 Task: Explore Airbnb accommodation in Tres Isletas, Argentina from 22nd December, 2023 to 30th December, 2023 for 2 adults.1  bedroom having 1 bed and 1 bathroom. Property type can be hotel. Amenities needed are: heating. Booking option can be shelf check-in. Look for 3 properties as per requirement.
Action: Mouse moved to (453, 134)
Screenshot: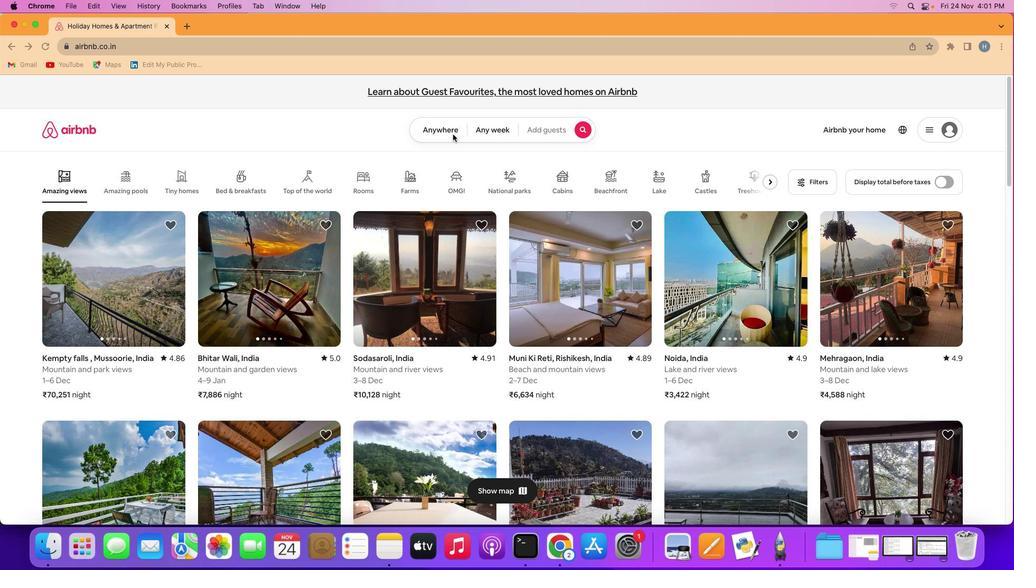 
Action: Mouse pressed left at (453, 134)
Screenshot: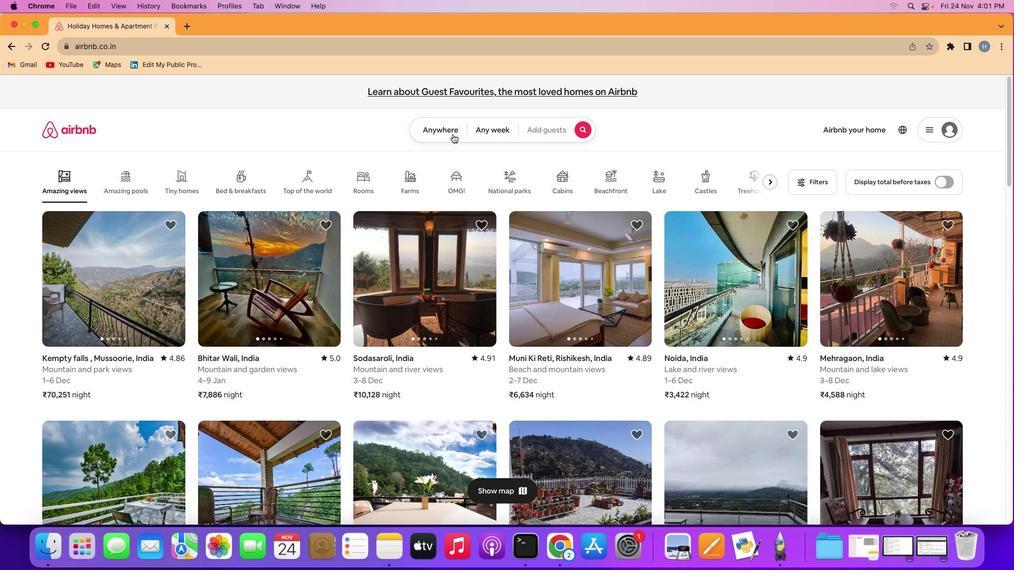 
Action: Mouse moved to (452, 134)
Screenshot: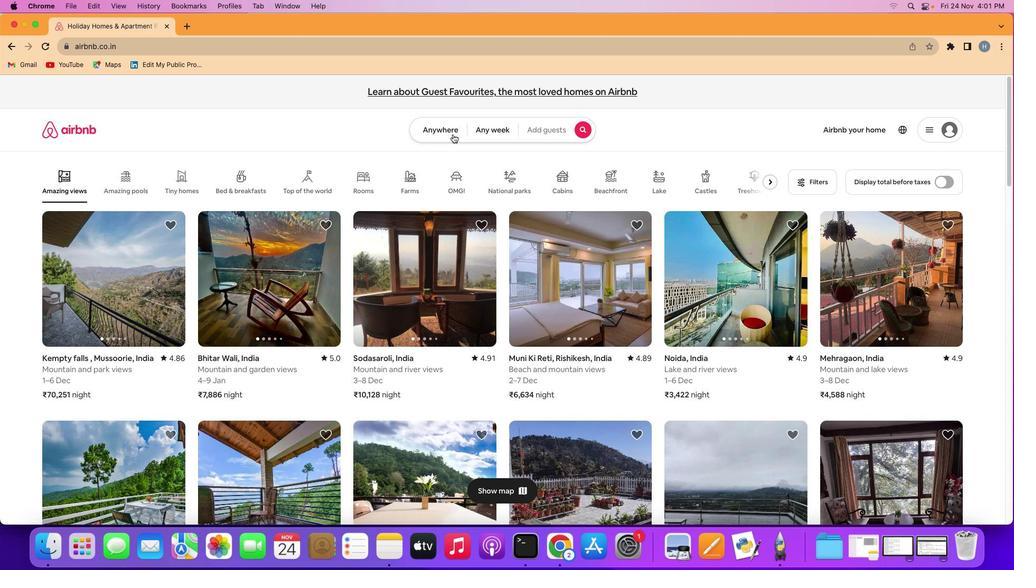 
Action: Mouse pressed left at (452, 134)
Screenshot: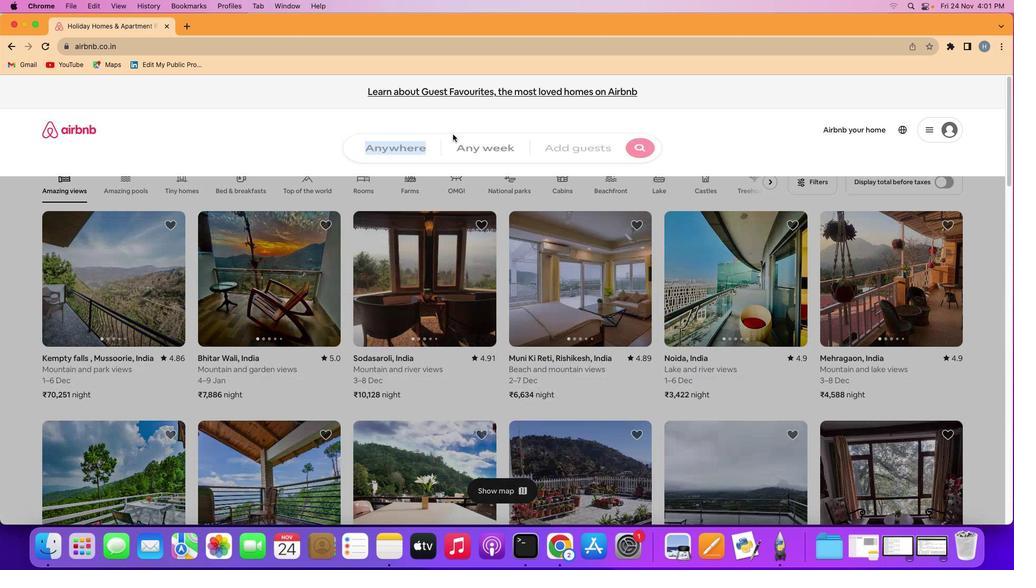 
Action: Mouse moved to (334, 171)
Screenshot: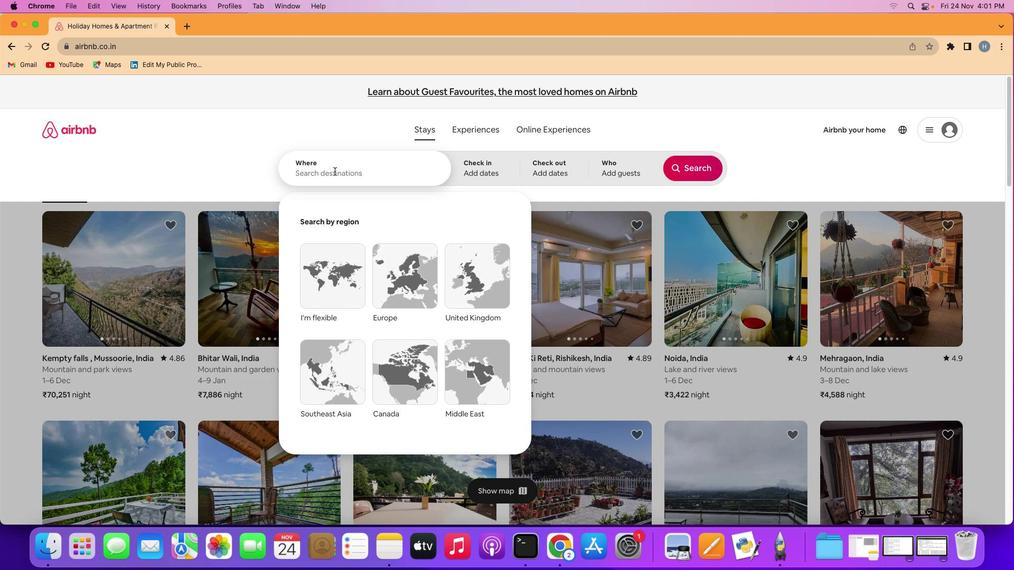 
Action: Mouse pressed left at (334, 171)
Screenshot: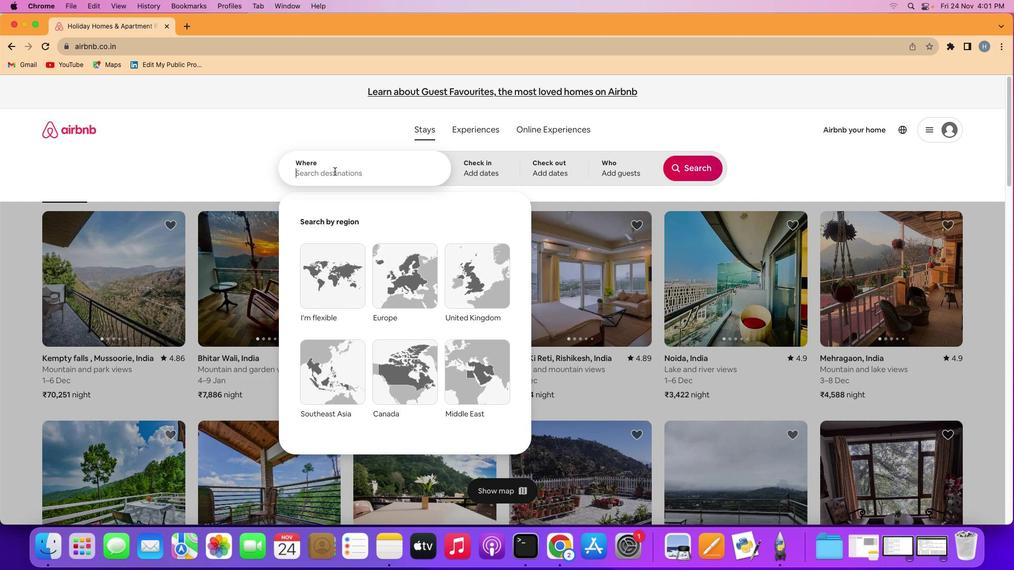 
Action: Mouse moved to (338, 170)
Screenshot: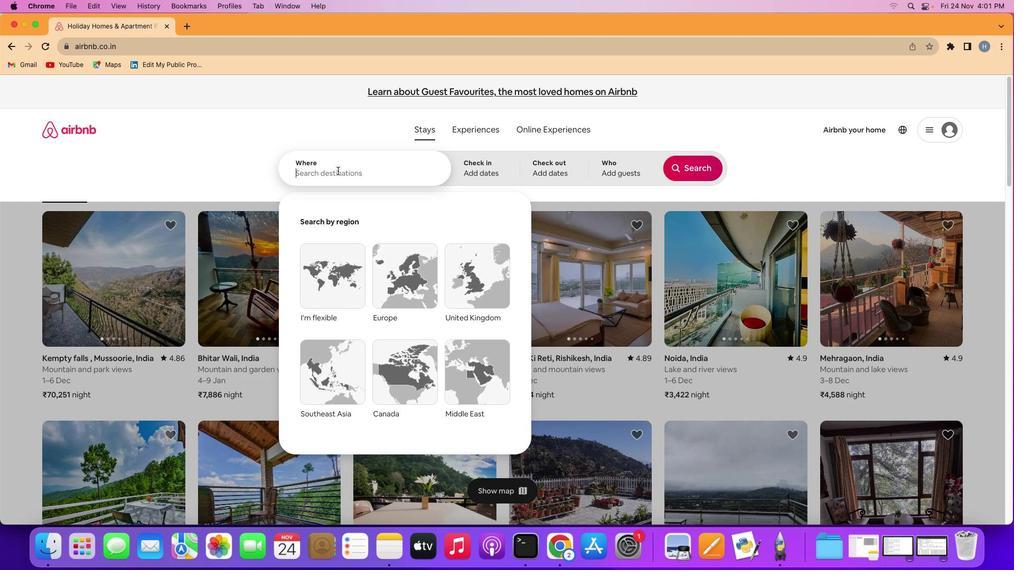 
Action: Key pressed Key.shift'T''r''e''s'Key.spaceKey.shift'I''s''l''e''t''a''s'','Key.spaceKey.shift'a''r''g''e''n''t''i''n''a'
Screenshot: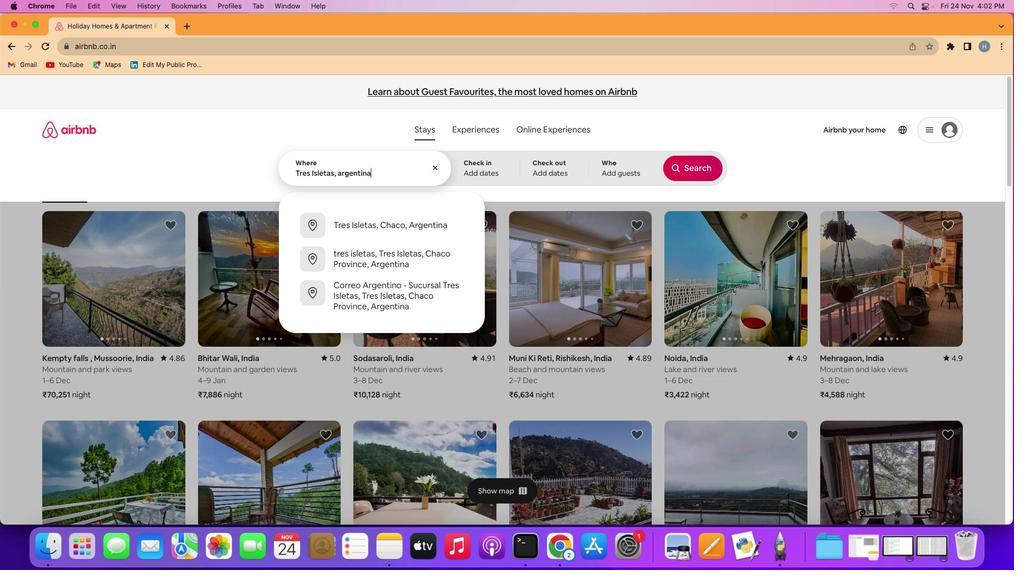 
Action: Mouse moved to (471, 178)
Screenshot: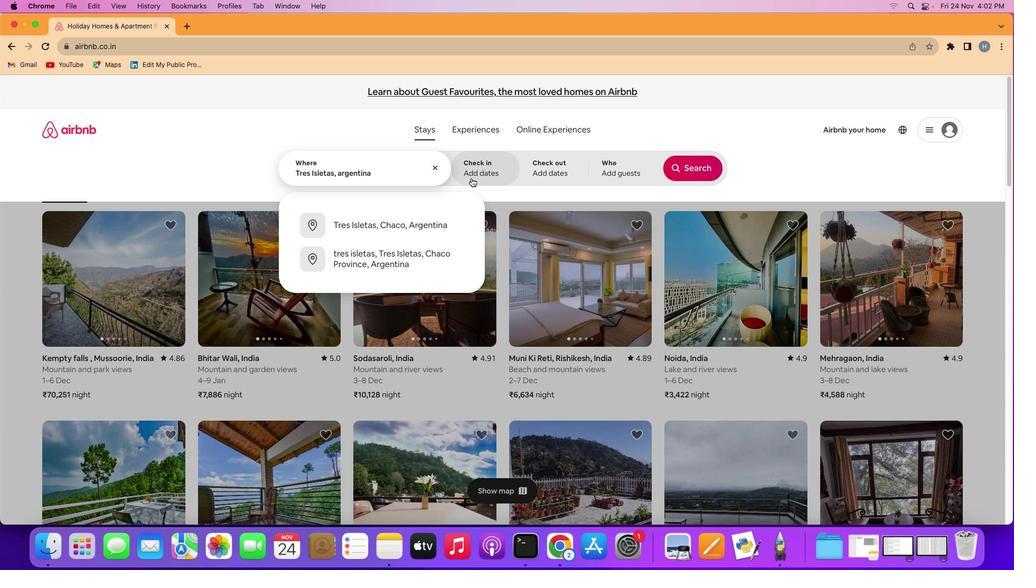 
Action: Mouse pressed left at (471, 178)
Screenshot: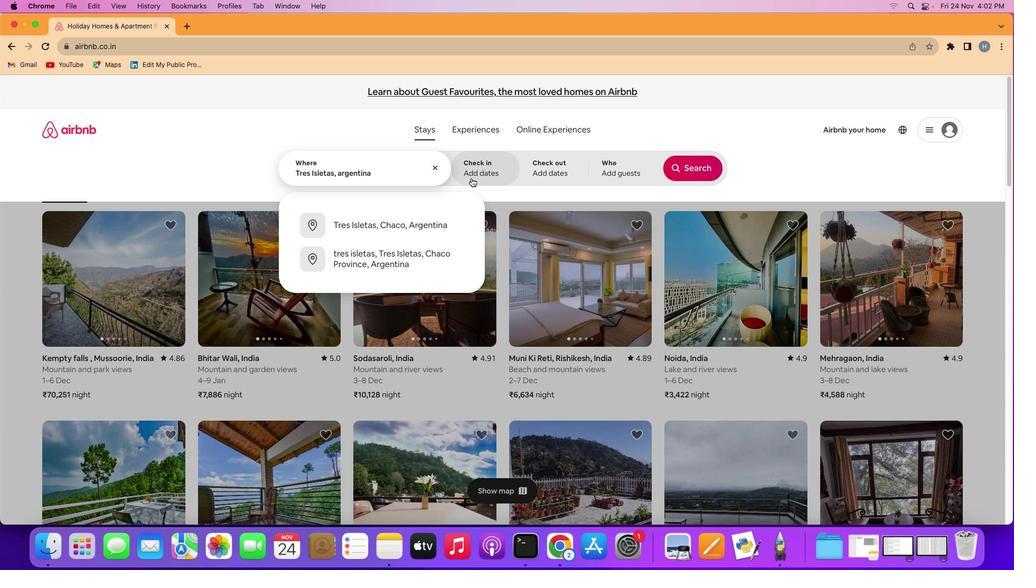 
Action: Mouse moved to (647, 376)
Screenshot: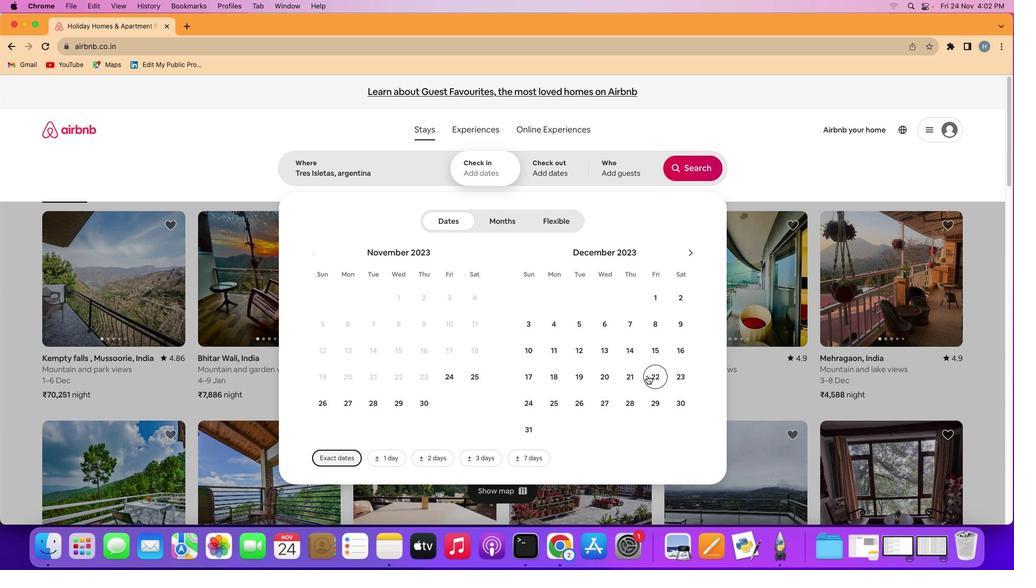 
Action: Mouse pressed left at (647, 376)
Screenshot: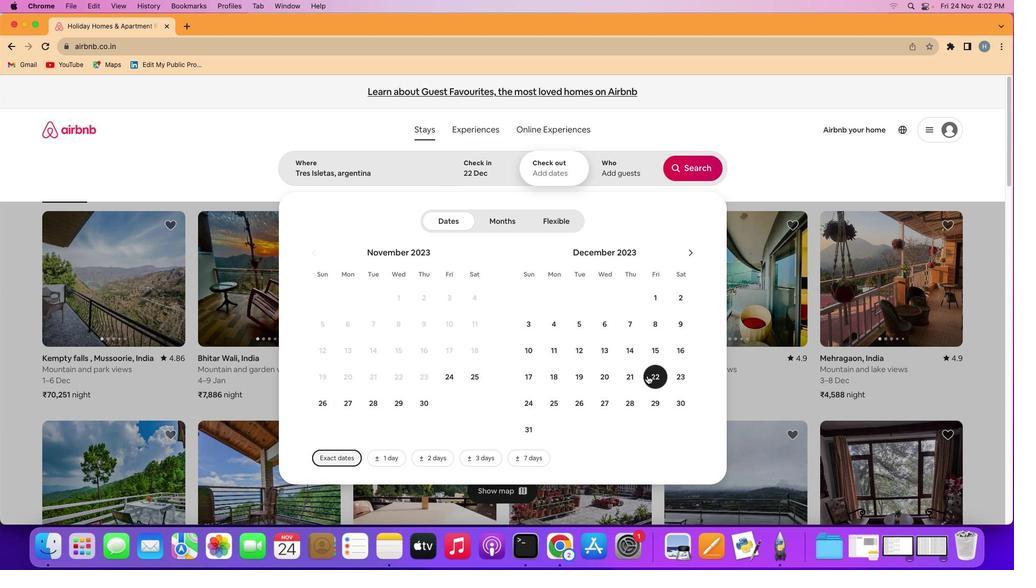 
Action: Mouse moved to (686, 406)
Screenshot: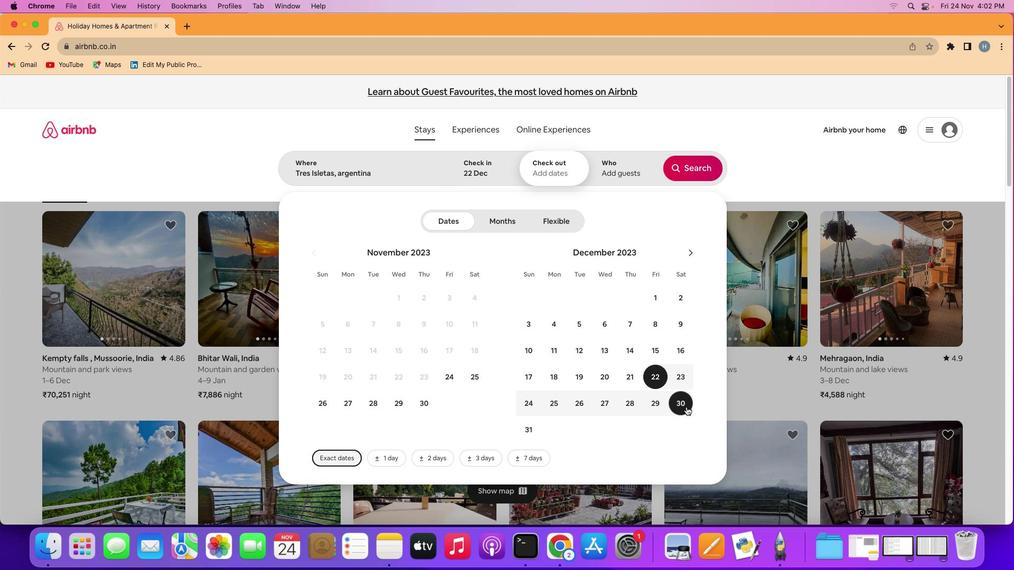 
Action: Mouse pressed left at (686, 406)
Screenshot: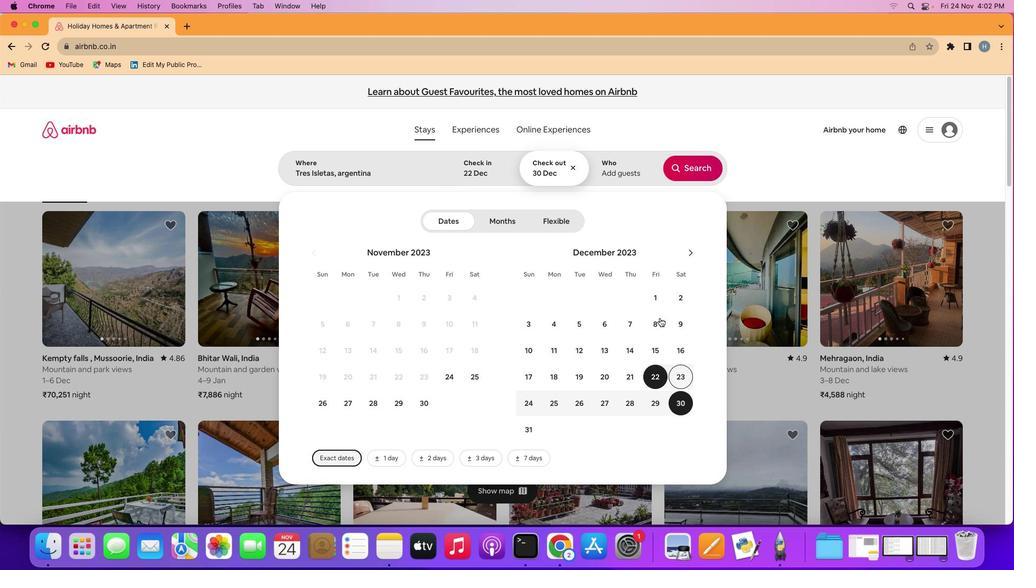 
Action: Mouse moved to (620, 159)
Screenshot: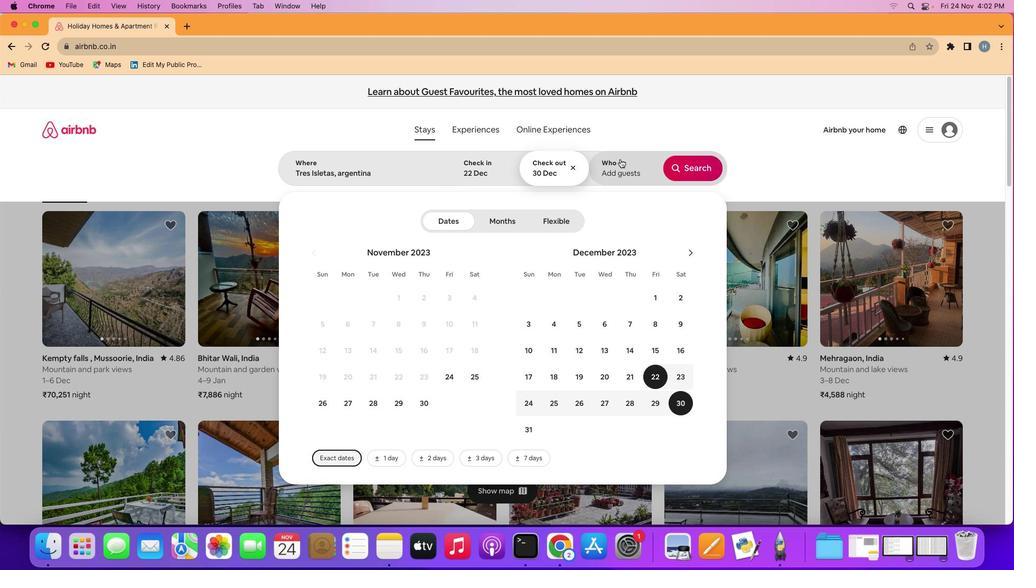 
Action: Mouse pressed left at (620, 159)
Screenshot: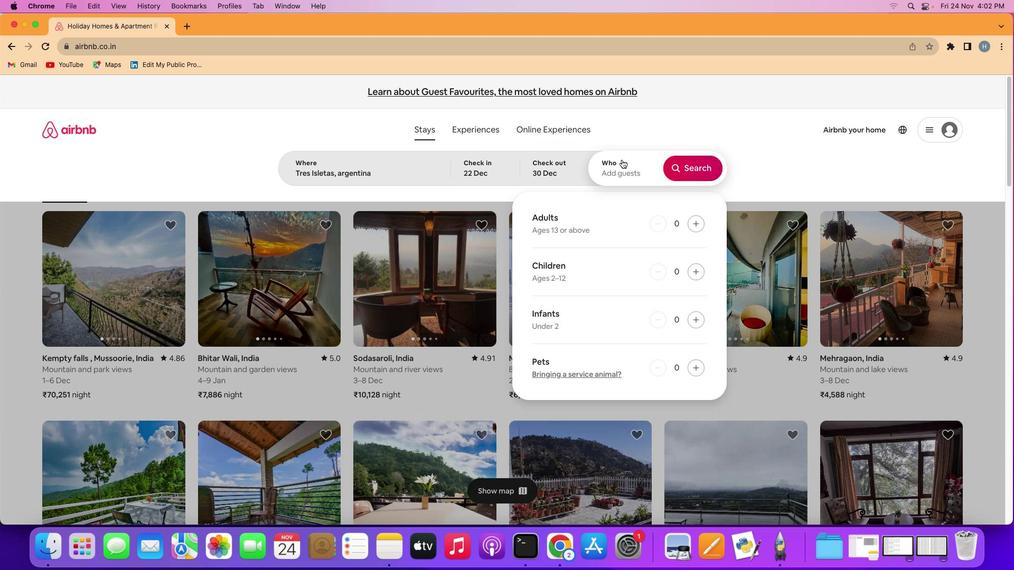 
Action: Mouse moved to (692, 218)
Screenshot: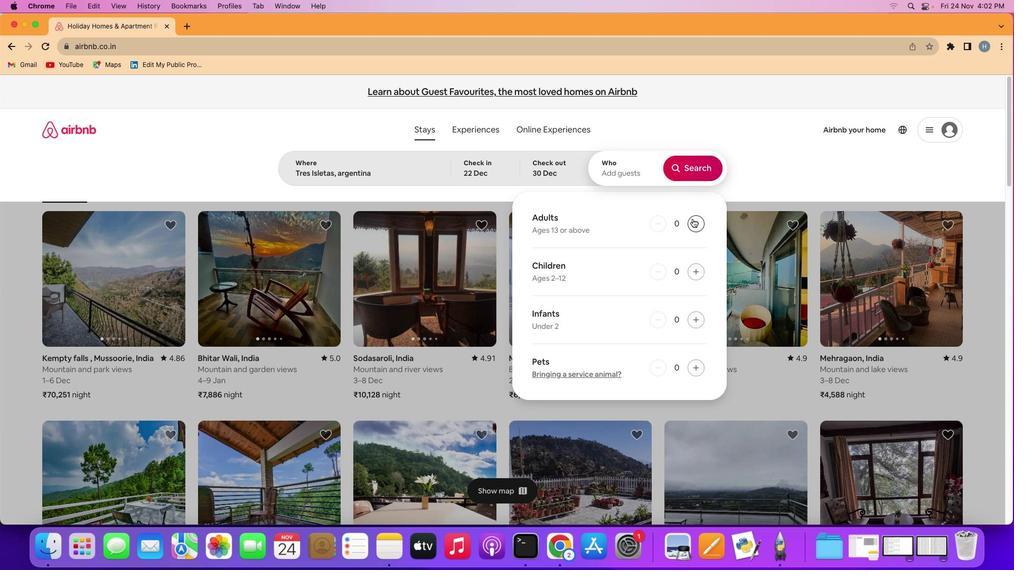 
Action: Mouse pressed left at (692, 218)
Screenshot: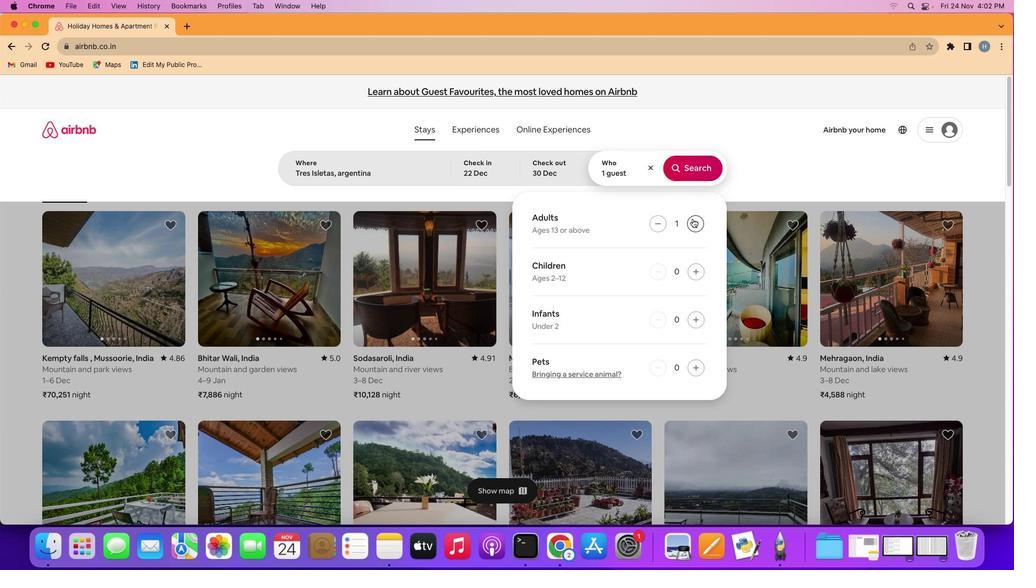 
Action: Mouse pressed left at (692, 218)
Screenshot: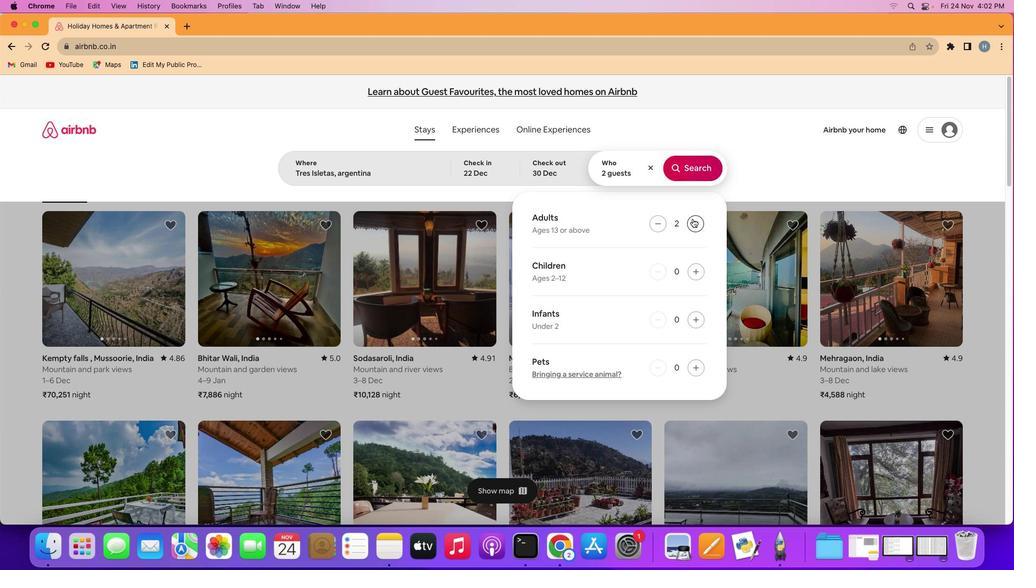 
Action: Mouse moved to (701, 165)
Screenshot: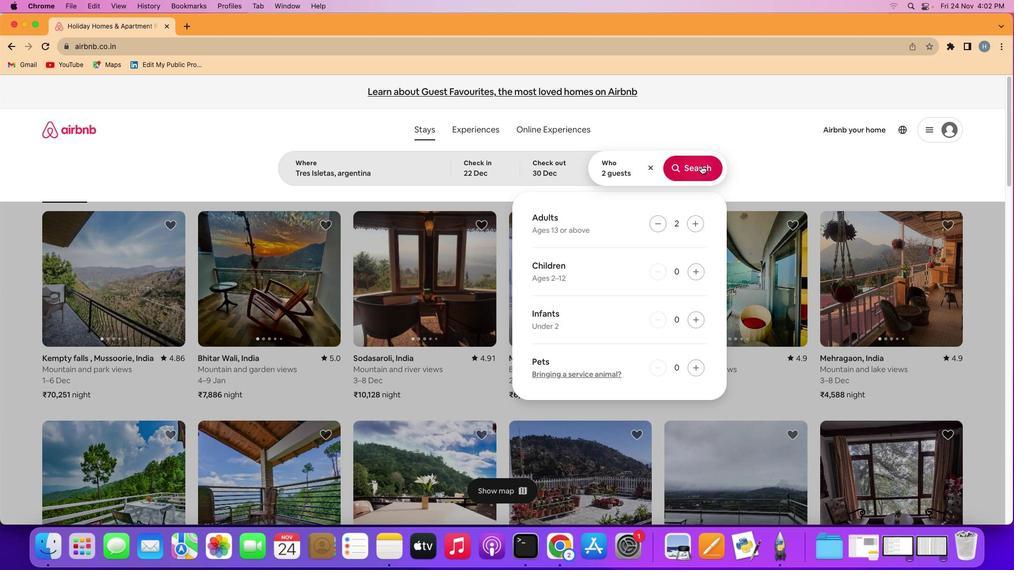 
Action: Mouse pressed left at (701, 165)
Screenshot: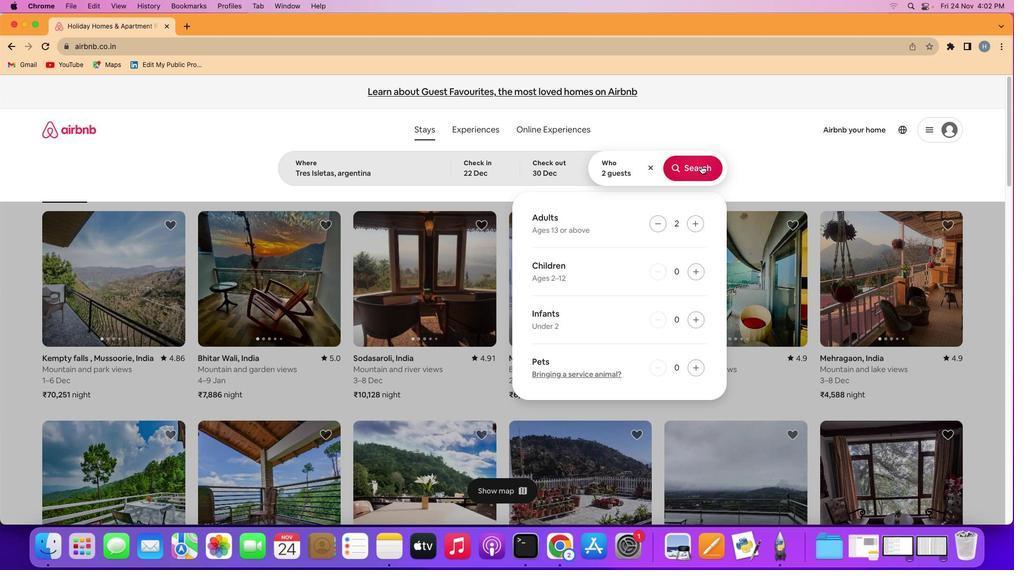 
Action: Mouse moved to (845, 138)
Screenshot: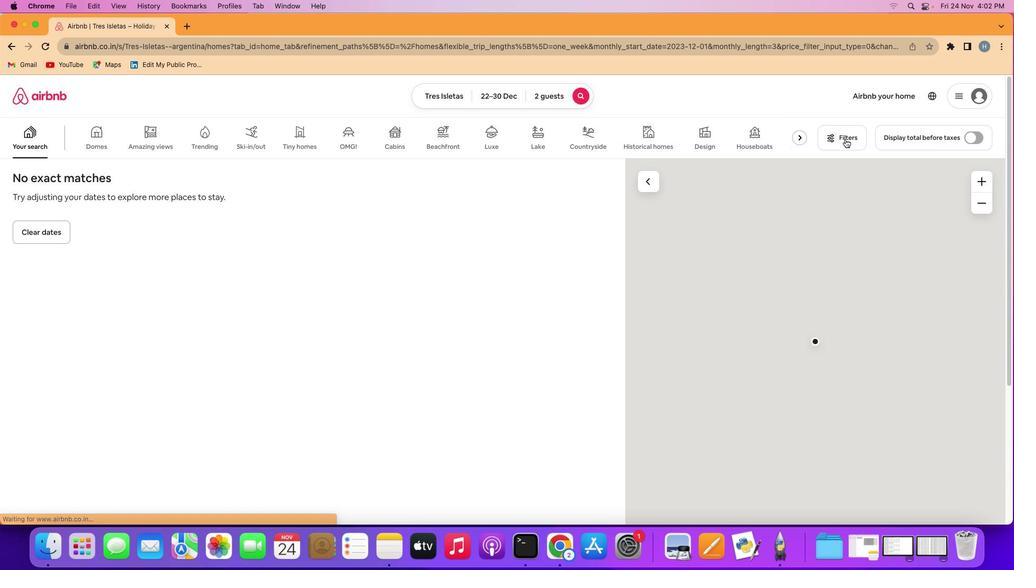 
Action: Mouse pressed left at (845, 138)
Screenshot: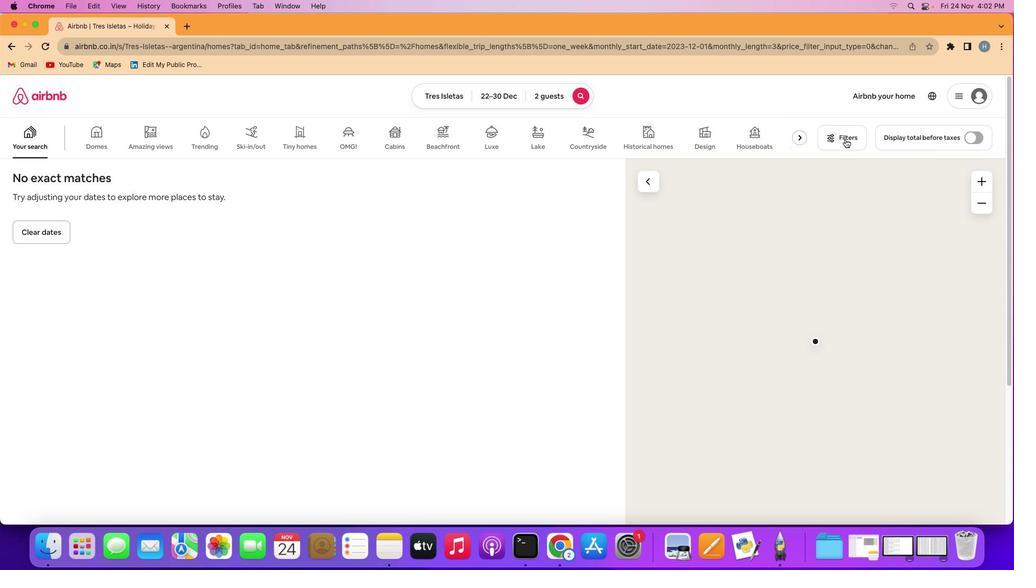 
Action: Mouse moved to (643, 267)
Screenshot: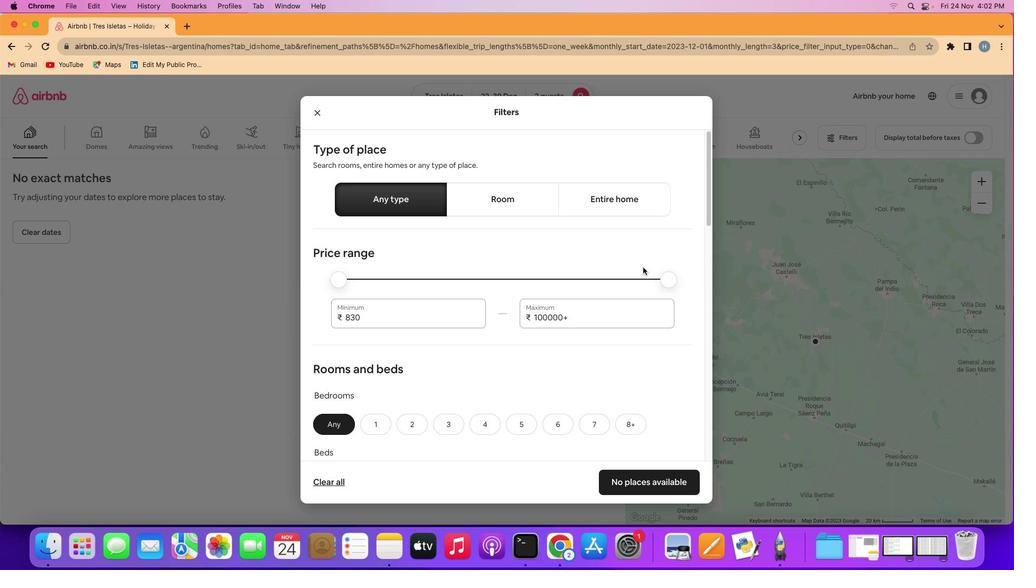 
Action: Mouse scrolled (643, 267) with delta (0, 0)
Screenshot: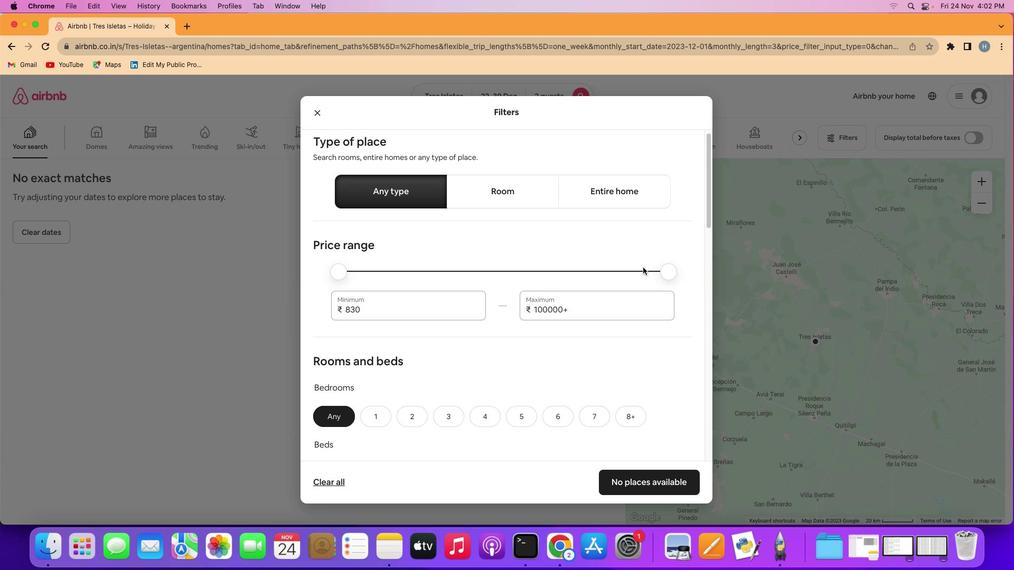 
Action: Mouse scrolled (643, 267) with delta (0, 0)
Screenshot: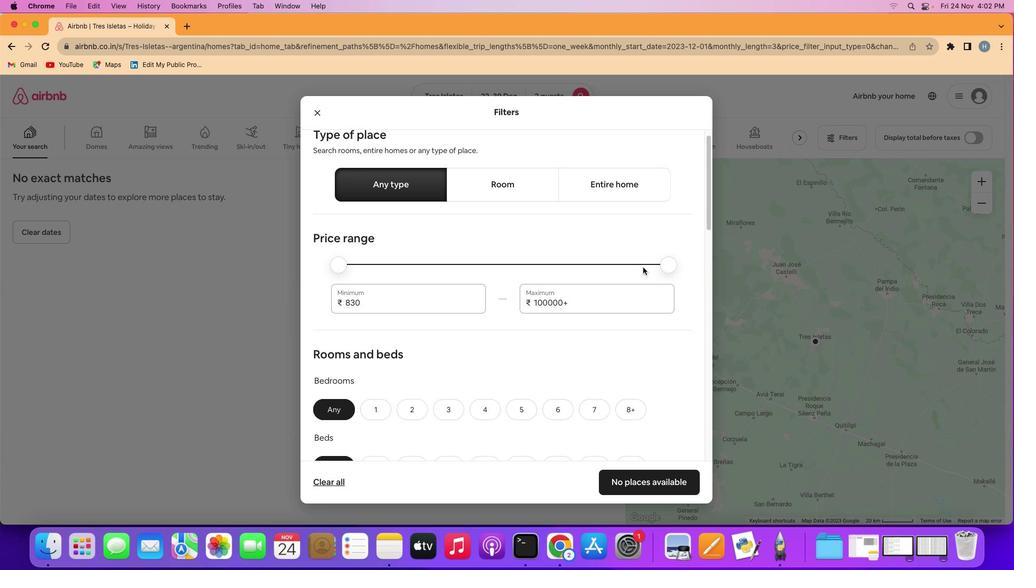 
Action: Mouse scrolled (643, 267) with delta (0, 0)
Screenshot: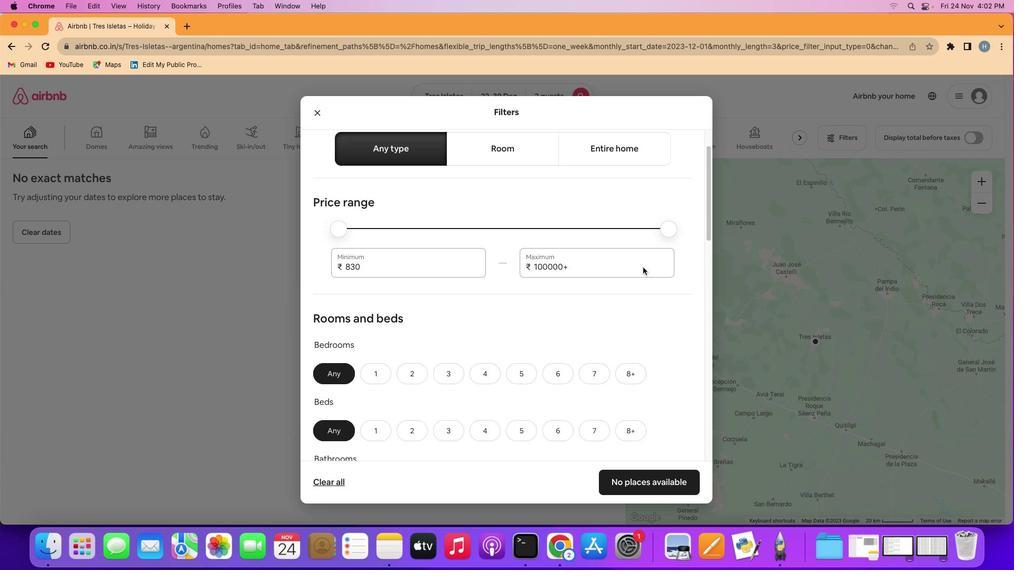 
Action: Mouse scrolled (643, 267) with delta (0, 0)
Screenshot: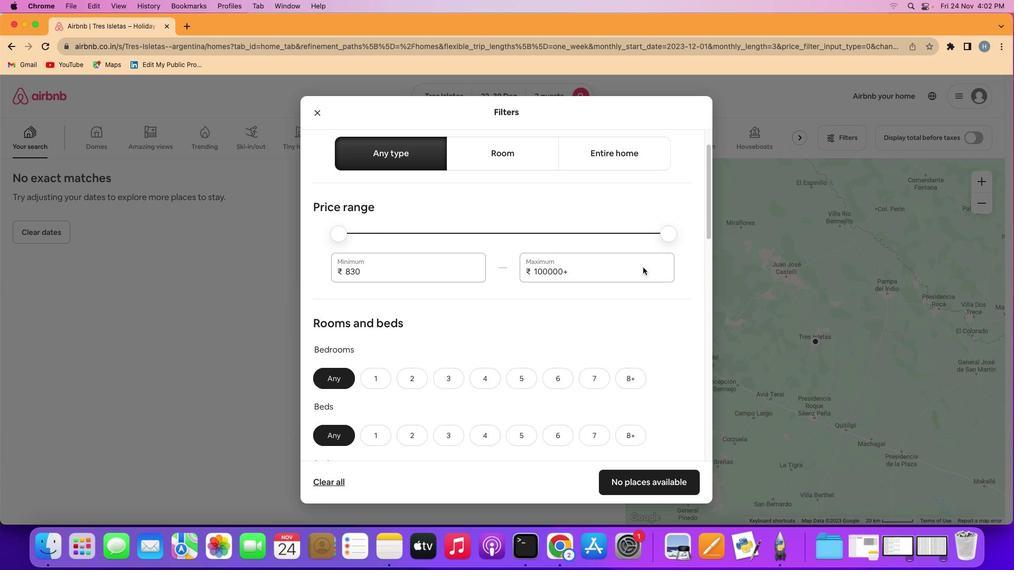 
Action: Mouse scrolled (643, 267) with delta (0, 1)
Screenshot: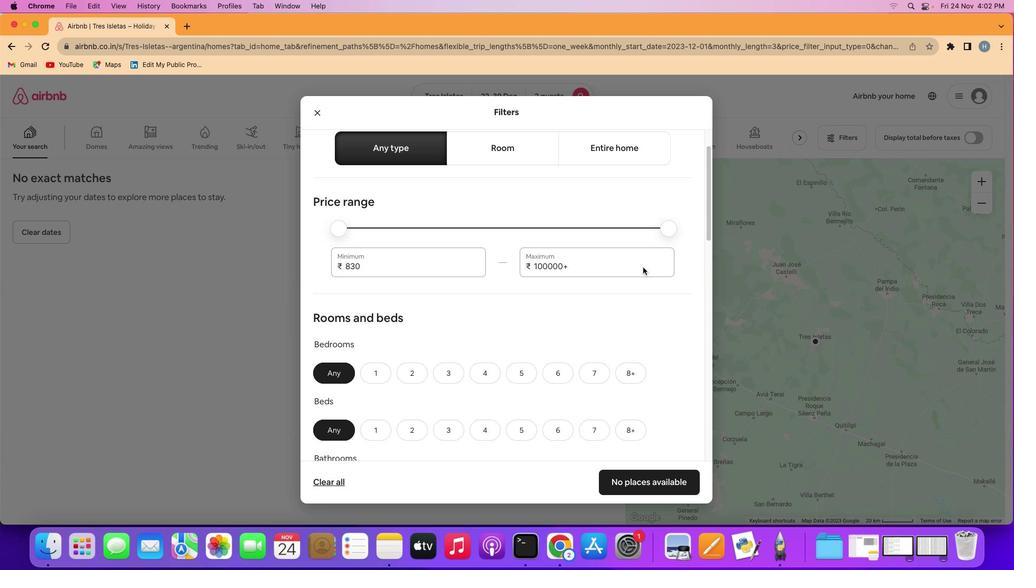 
Action: Mouse scrolled (643, 267) with delta (0, -1)
Screenshot: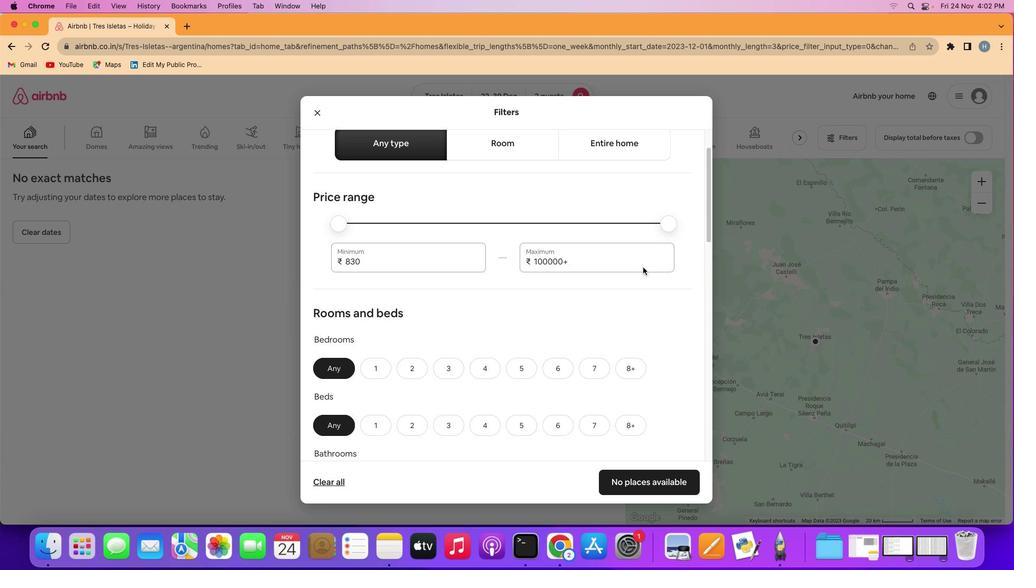 
Action: Mouse scrolled (643, 267) with delta (0, 0)
Screenshot: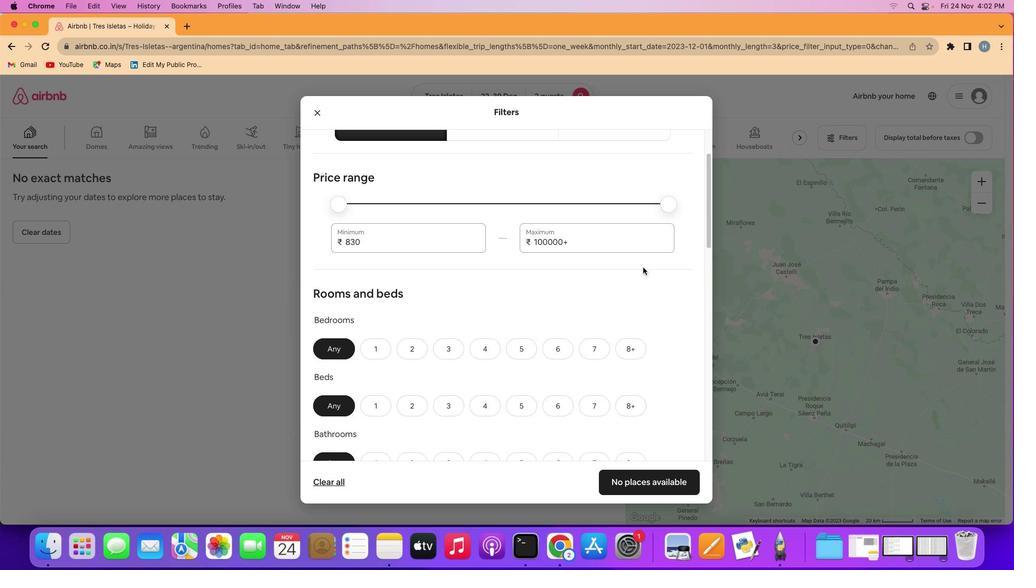 
Action: Mouse scrolled (643, 267) with delta (0, 0)
Screenshot: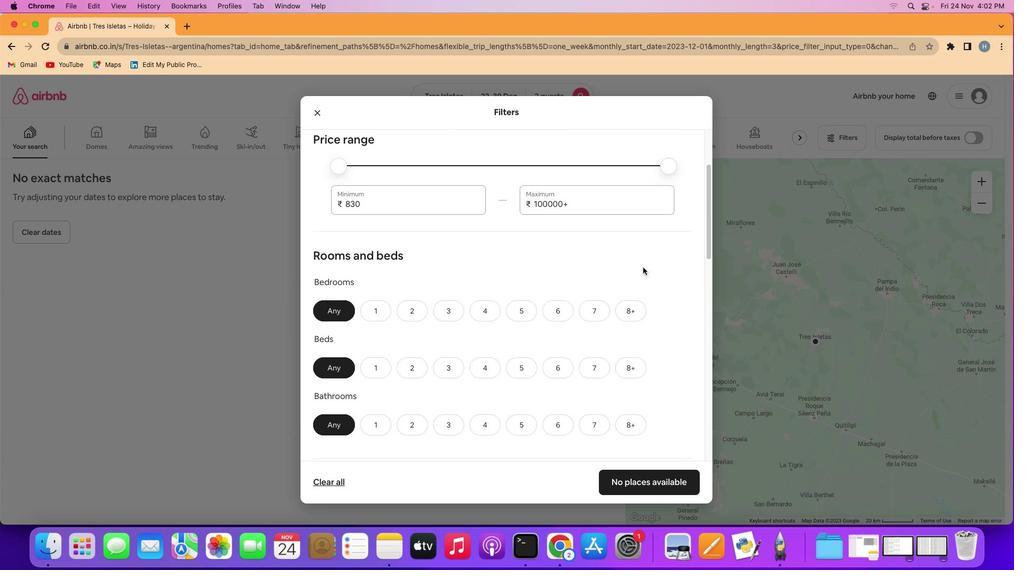 
Action: Mouse scrolled (643, 267) with delta (0, -1)
Screenshot: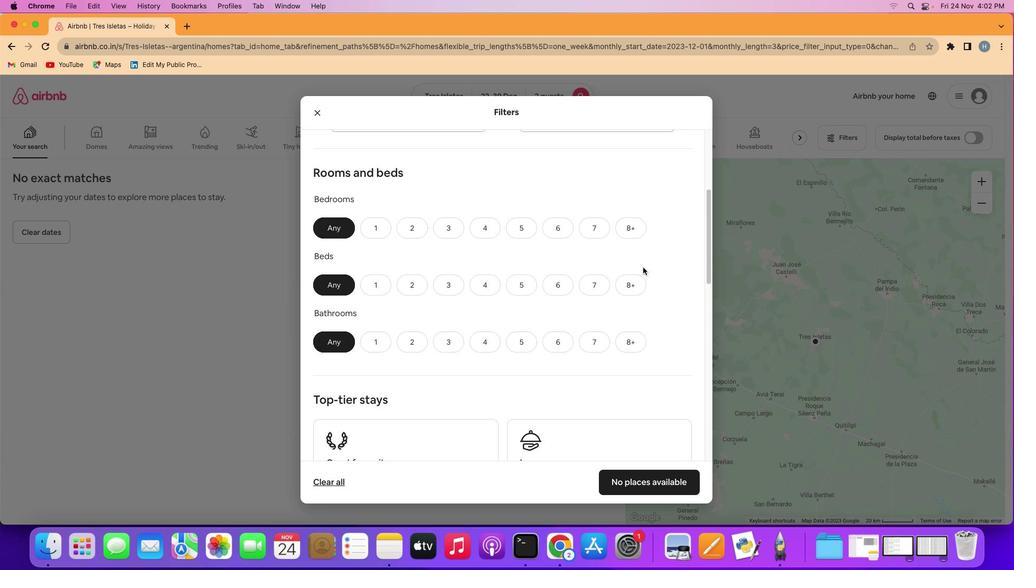 
Action: Mouse scrolled (643, 267) with delta (0, -1)
Screenshot: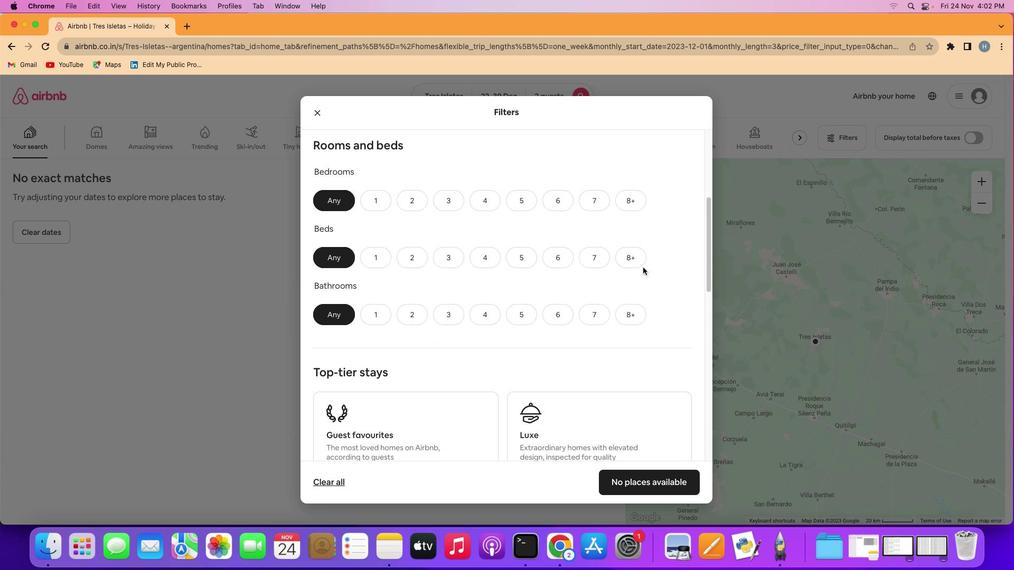 
Action: Mouse moved to (385, 199)
Screenshot: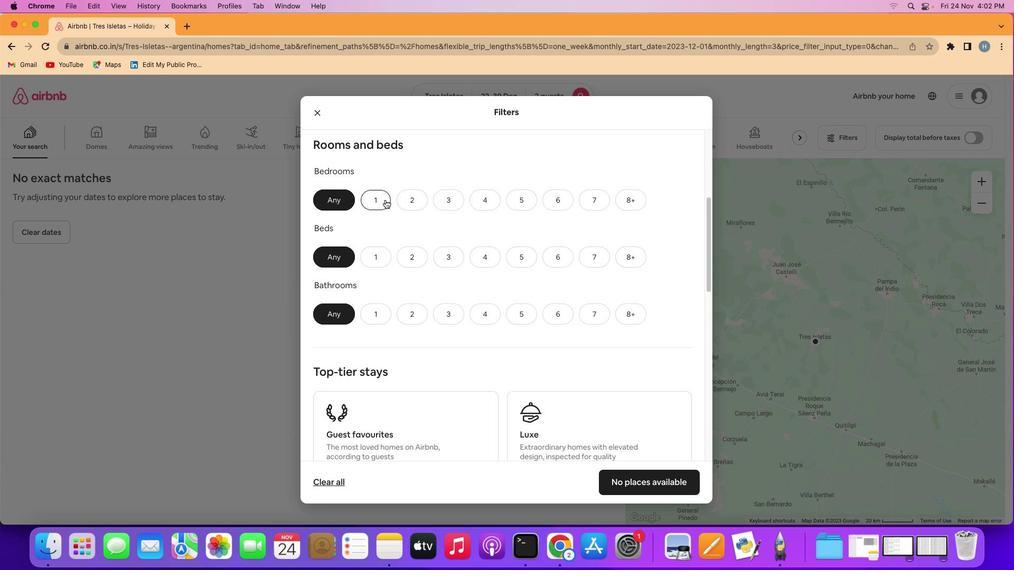 
Action: Mouse pressed left at (385, 199)
Screenshot: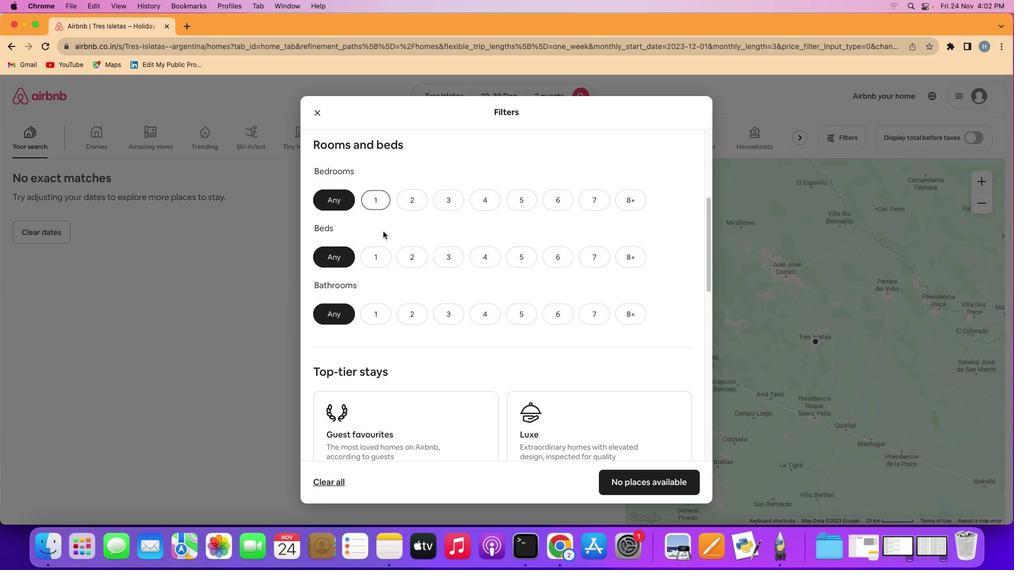 
Action: Mouse moved to (376, 259)
Screenshot: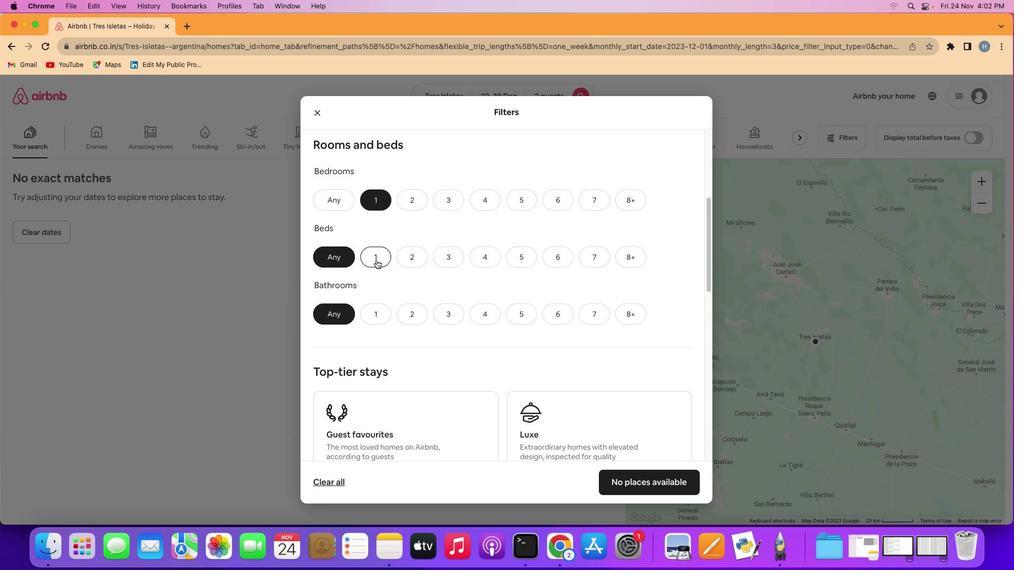 
Action: Mouse pressed left at (376, 259)
Screenshot: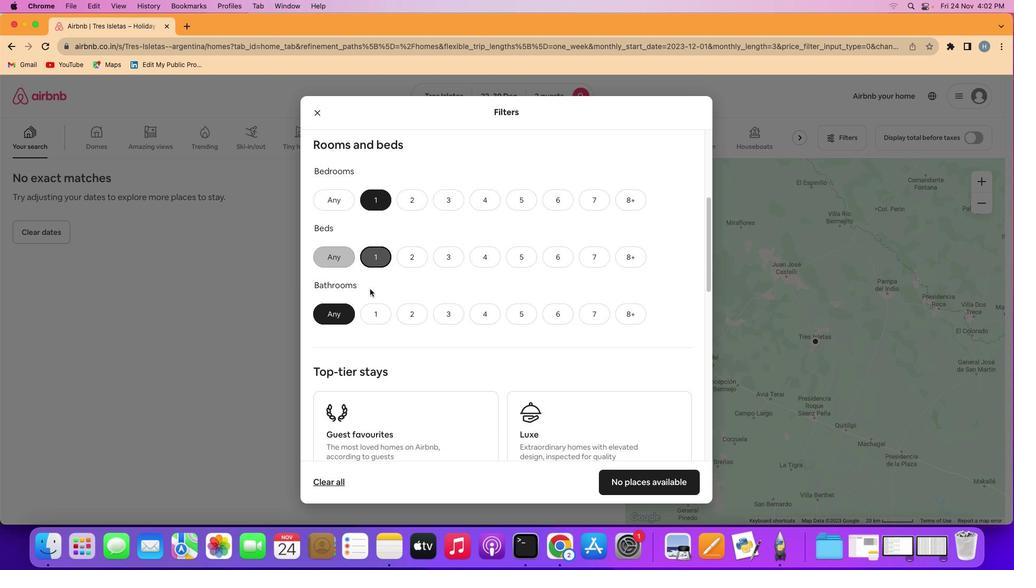 
Action: Mouse moved to (368, 309)
Screenshot: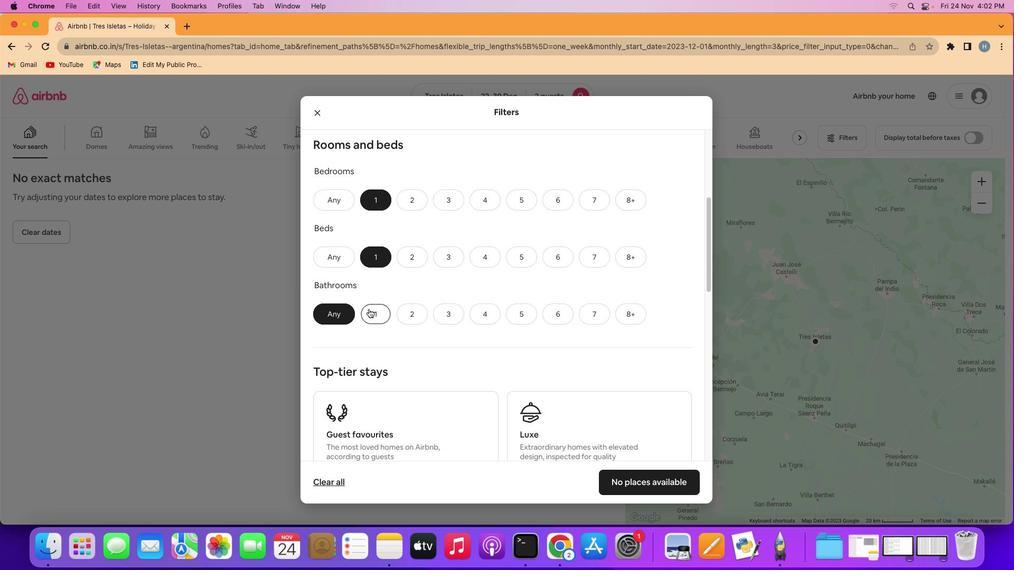 
Action: Mouse pressed left at (368, 309)
Screenshot: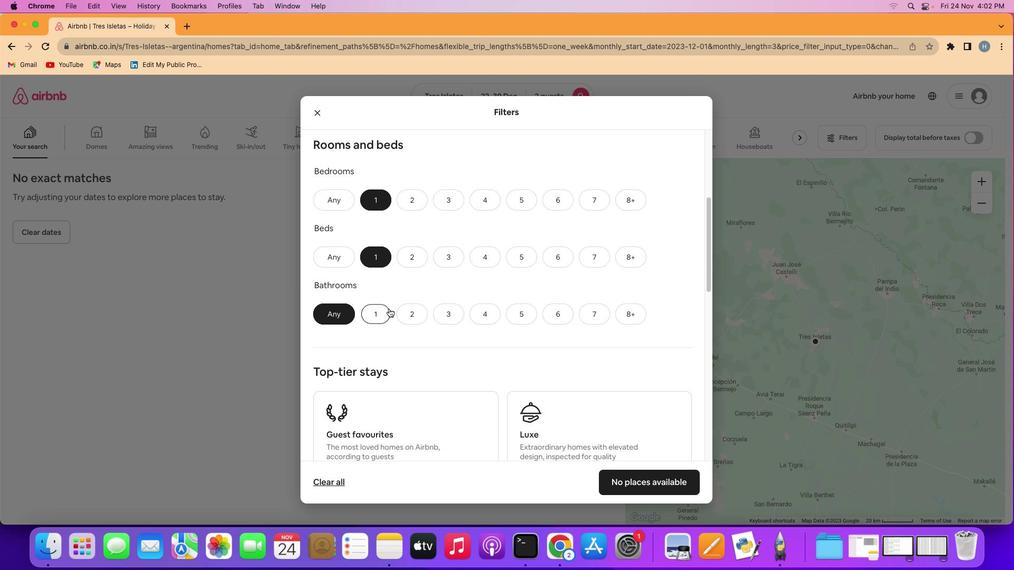 
Action: Mouse moved to (507, 311)
Screenshot: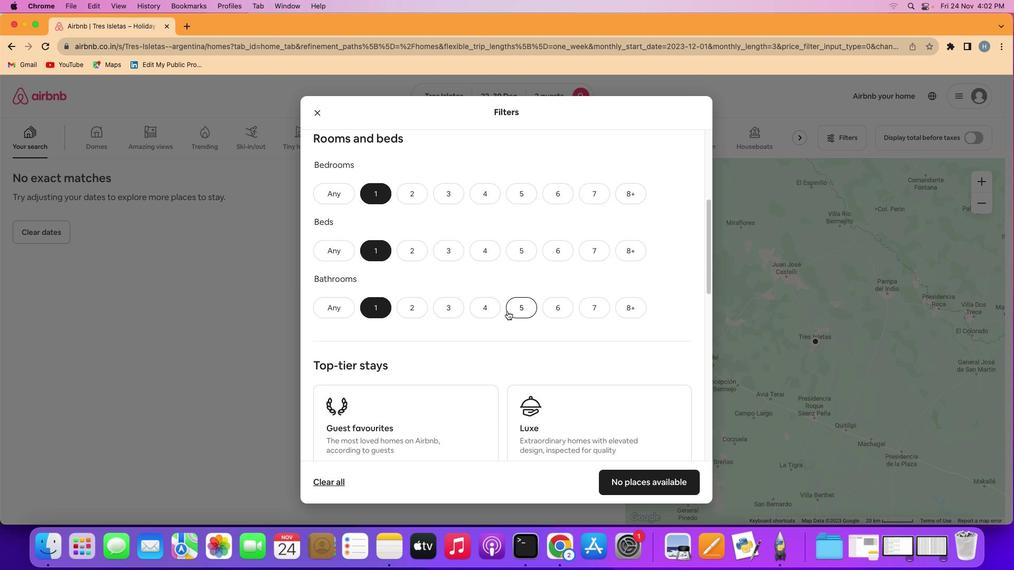 
Action: Mouse scrolled (507, 311) with delta (0, 0)
Screenshot: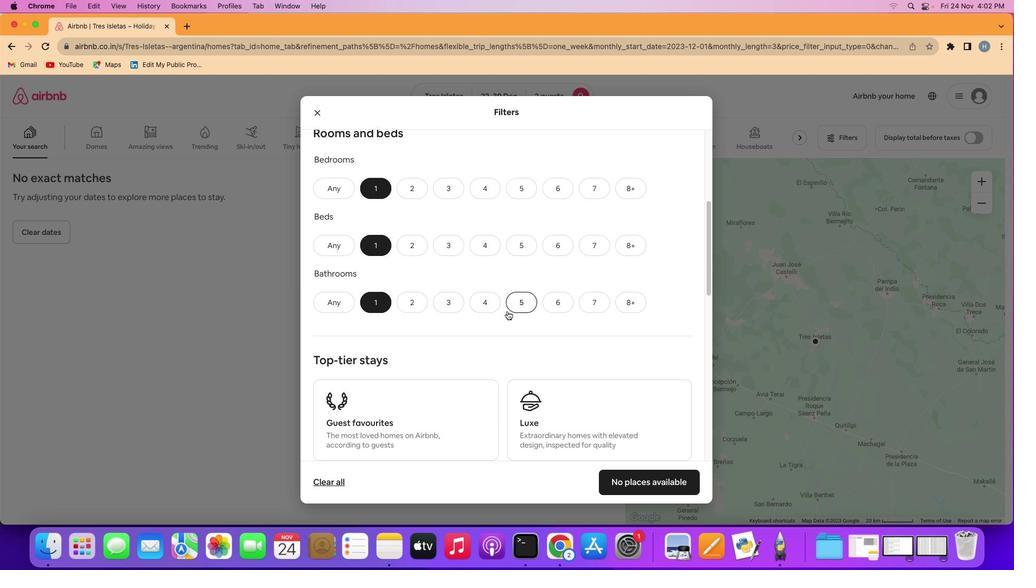 
Action: Mouse scrolled (507, 311) with delta (0, 0)
Screenshot: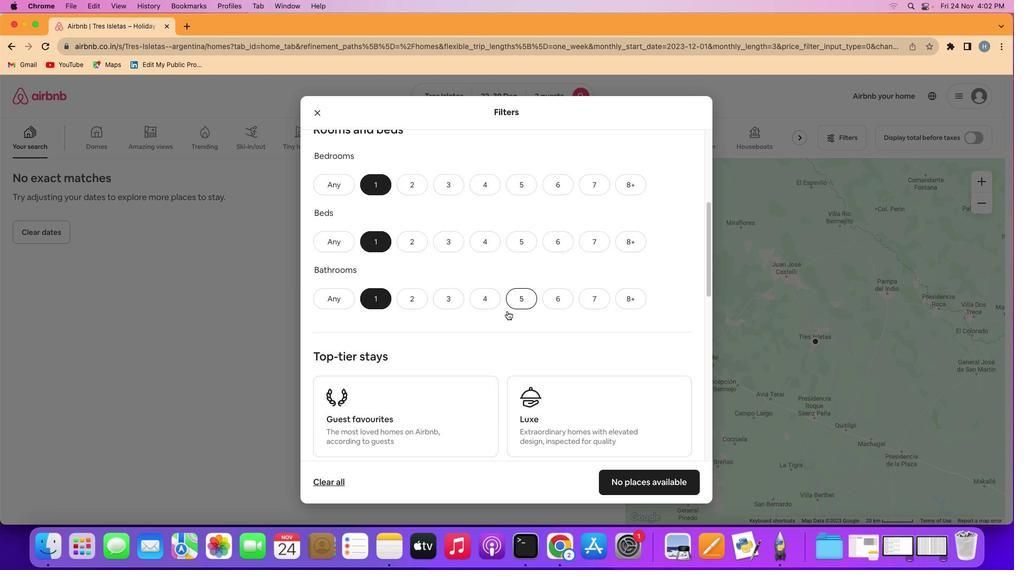 
Action: Mouse scrolled (507, 311) with delta (0, 0)
Screenshot: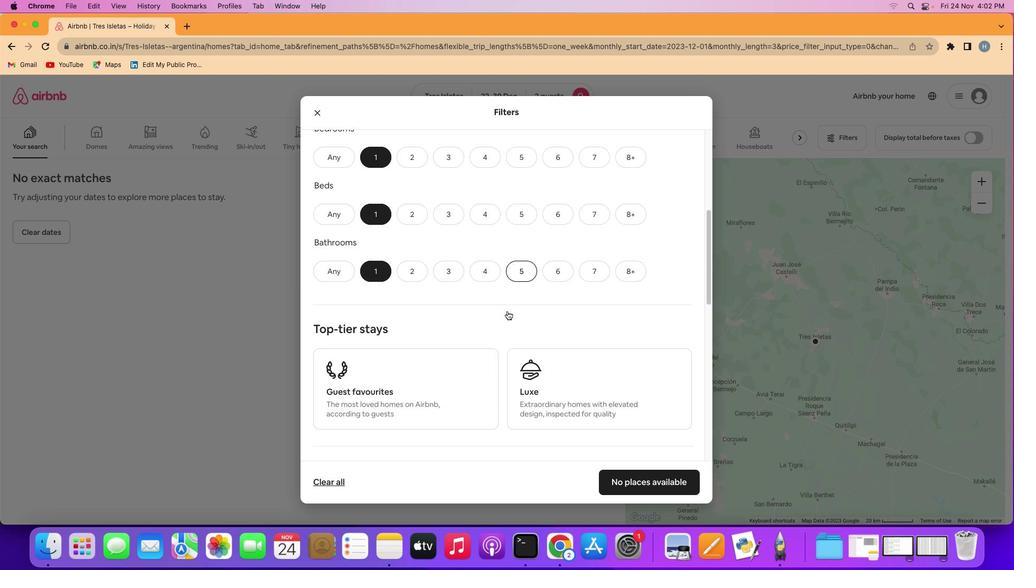 
Action: Mouse moved to (507, 311)
Screenshot: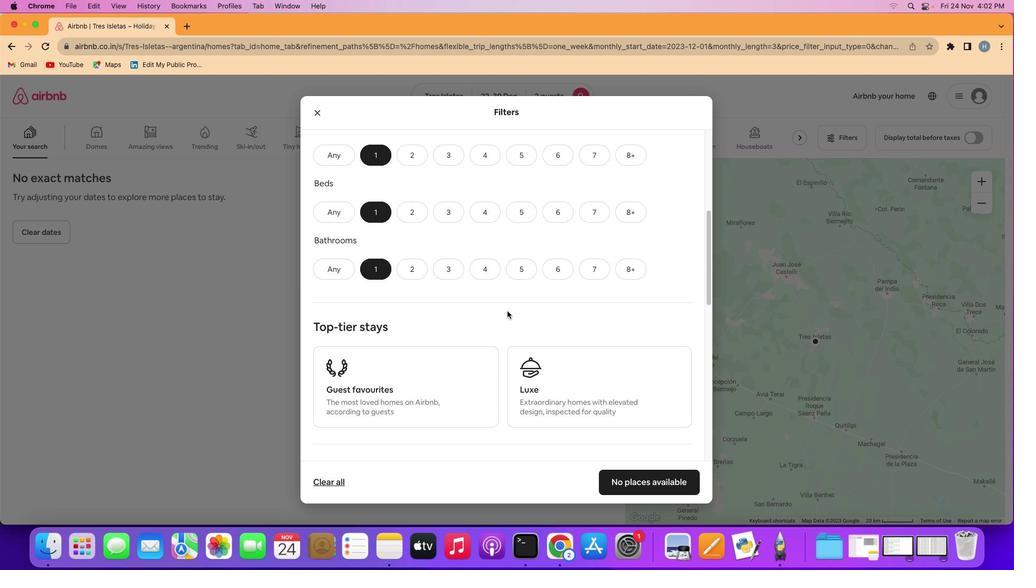 
Action: Mouse scrolled (507, 311) with delta (0, 0)
Screenshot: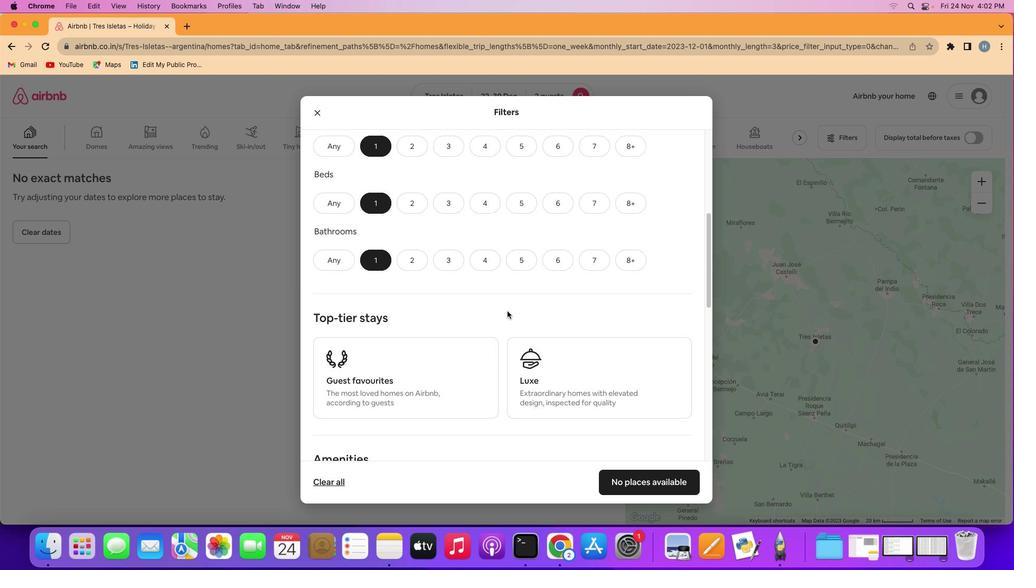 
Action: Mouse scrolled (507, 311) with delta (0, 0)
Screenshot: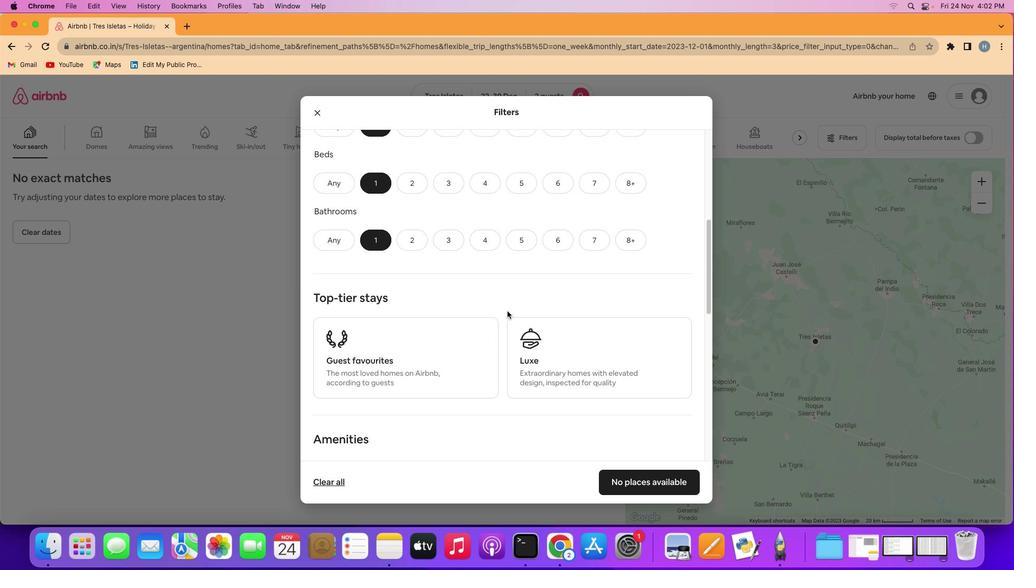 
Action: Mouse scrolled (507, 311) with delta (0, 0)
Screenshot: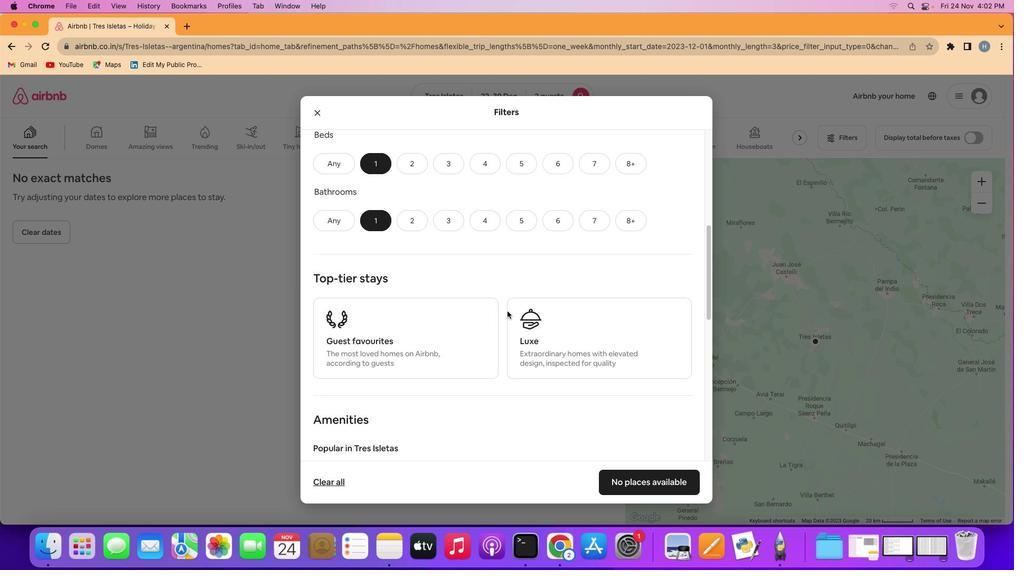 
Action: Mouse moved to (509, 310)
Screenshot: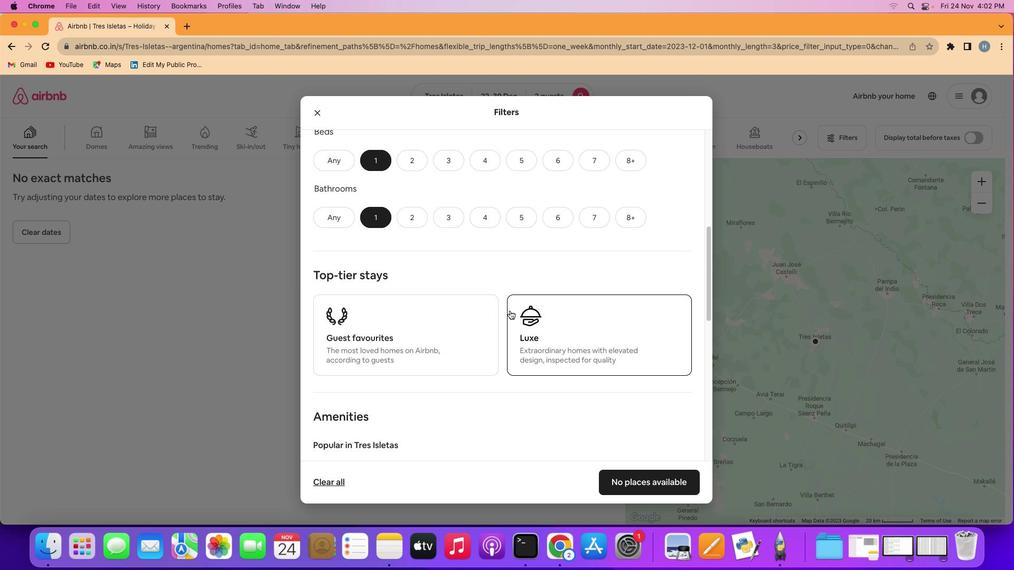 
Action: Mouse scrolled (509, 310) with delta (0, 0)
Screenshot: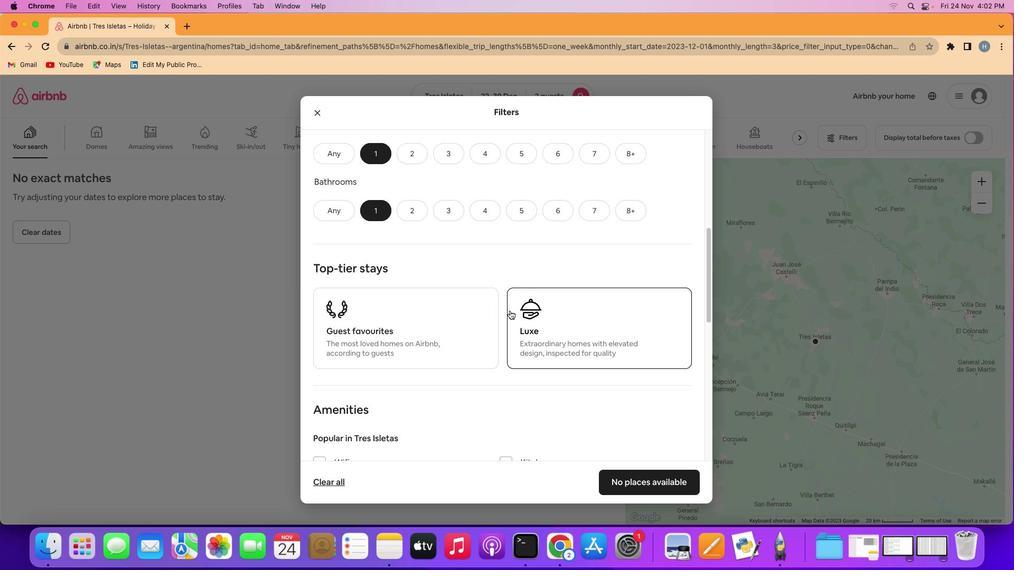 
Action: Mouse scrolled (509, 310) with delta (0, 0)
Screenshot: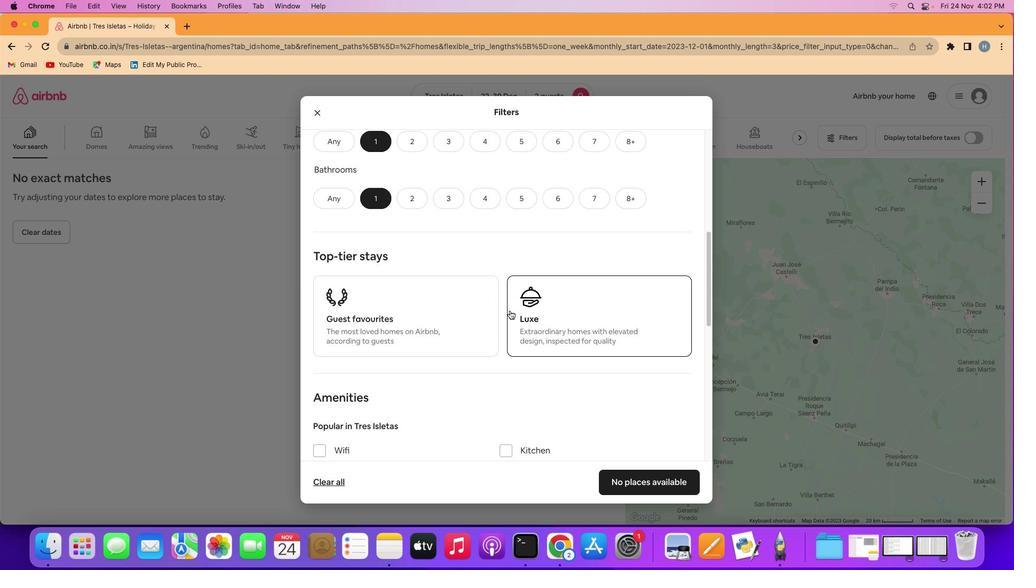 
Action: Mouse scrolled (509, 310) with delta (0, 0)
Screenshot: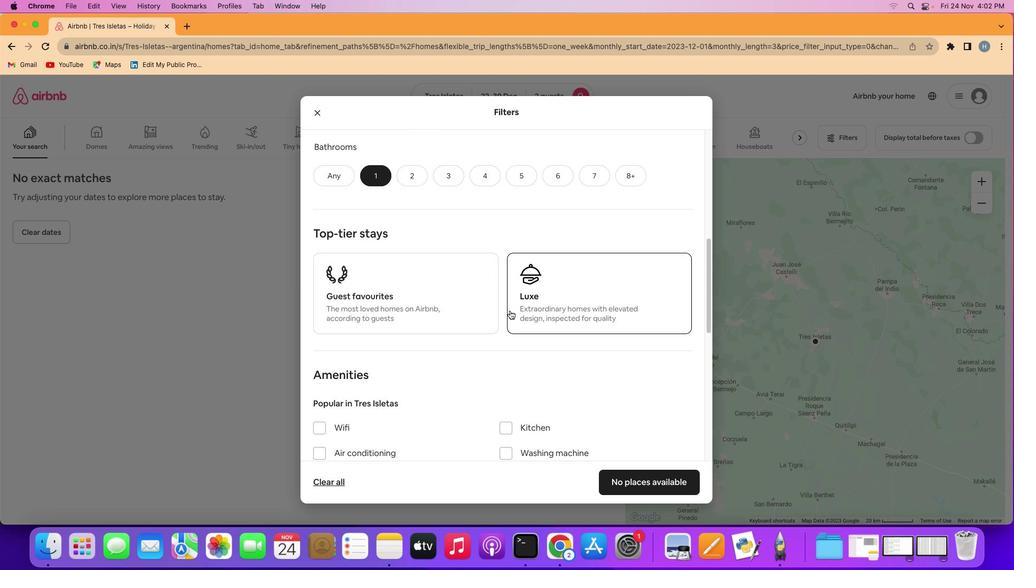 
Action: Mouse scrolled (509, 310) with delta (0, 0)
Screenshot: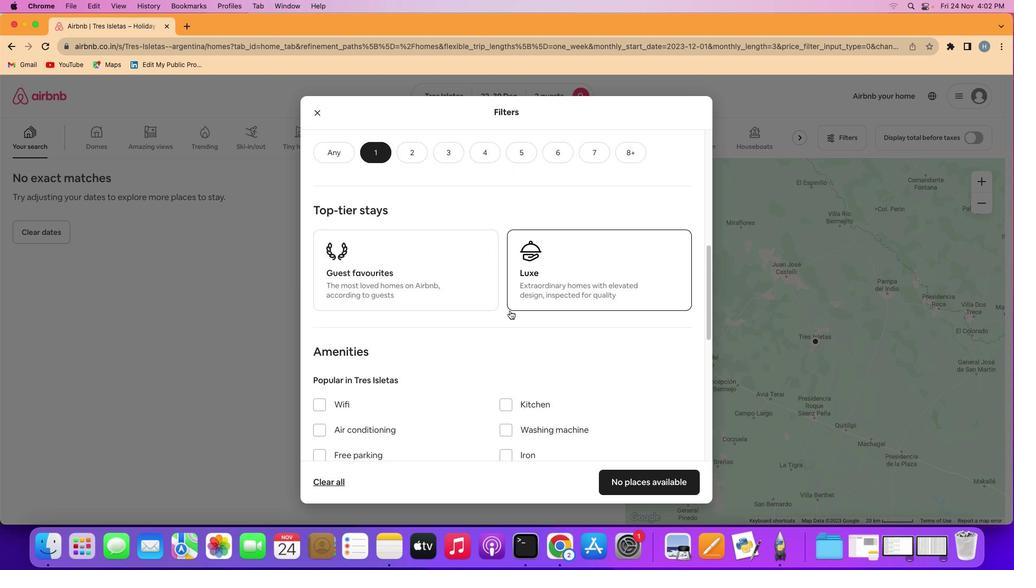 
Action: Mouse scrolled (509, 310) with delta (0, 0)
Screenshot: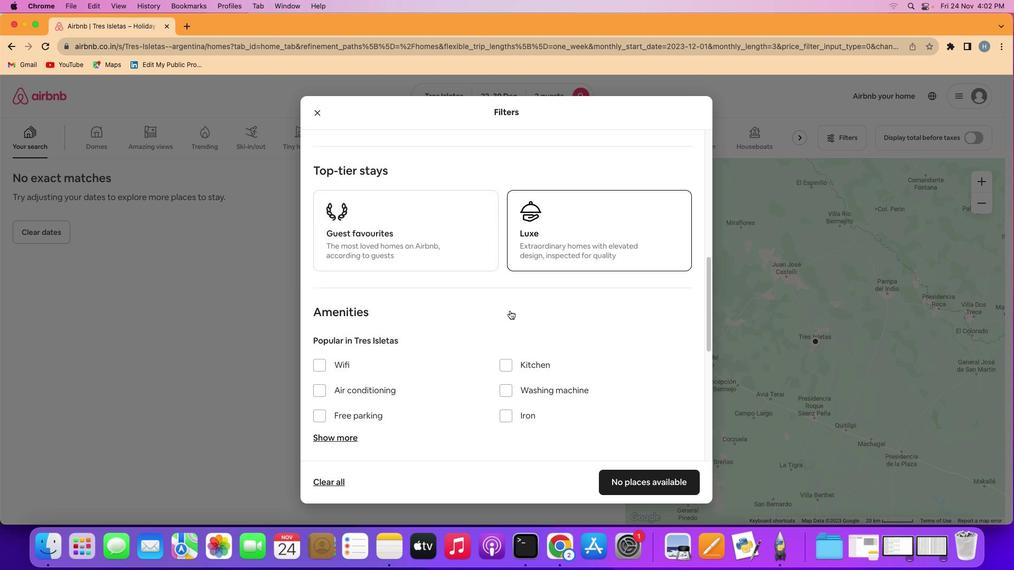 
Action: Mouse scrolled (509, 310) with delta (0, -1)
Screenshot: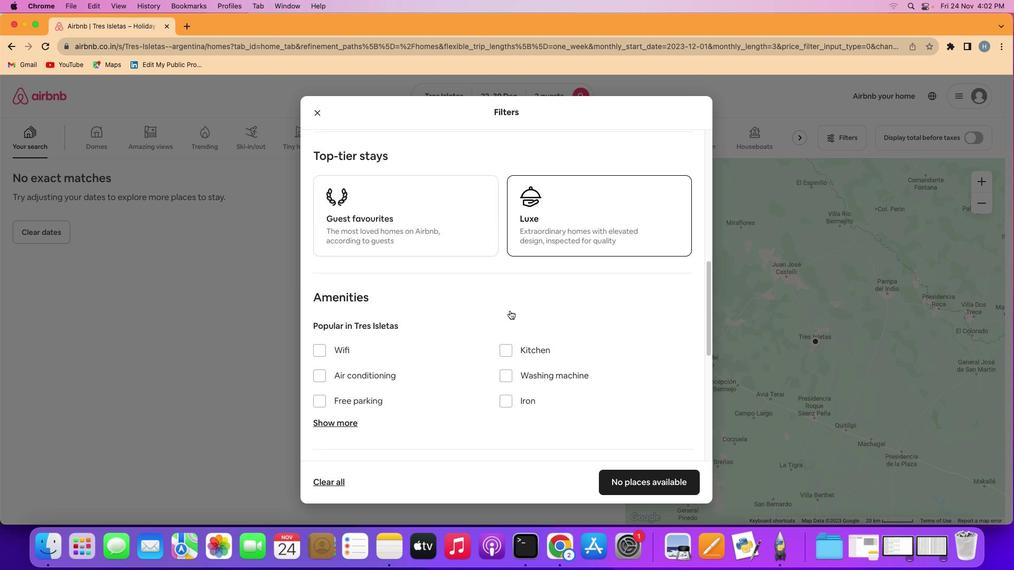 
Action: Mouse scrolled (509, 310) with delta (0, -1)
Screenshot: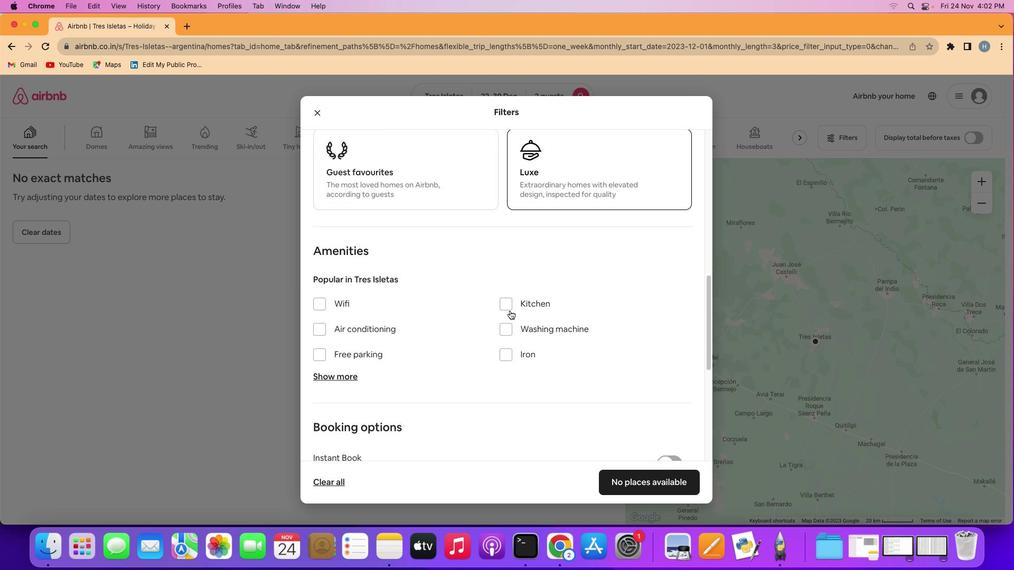 
Action: Mouse scrolled (509, 310) with delta (0, 0)
Screenshot: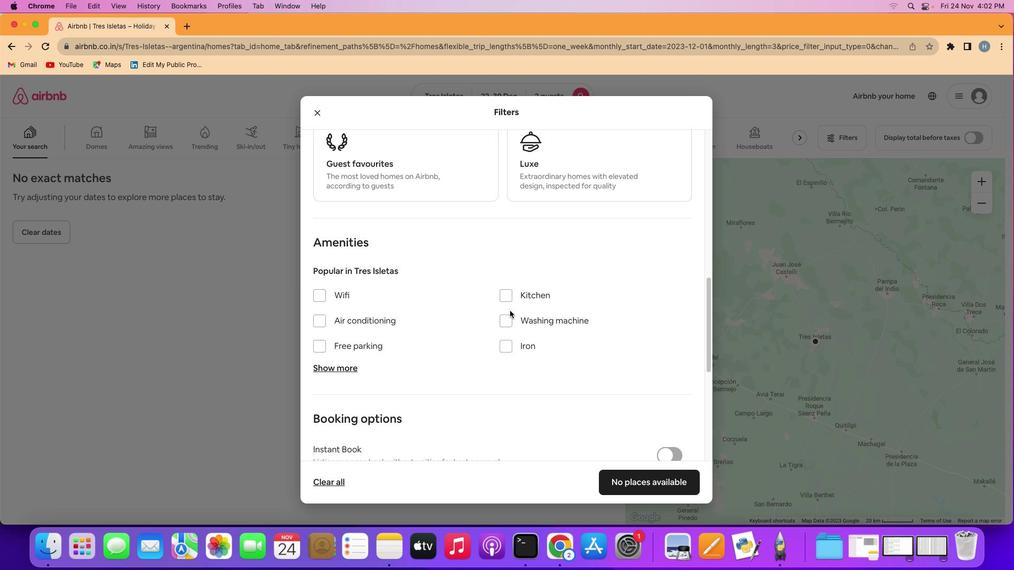 
Action: Mouse scrolled (509, 310) with delta (0, 0)
Screenshot: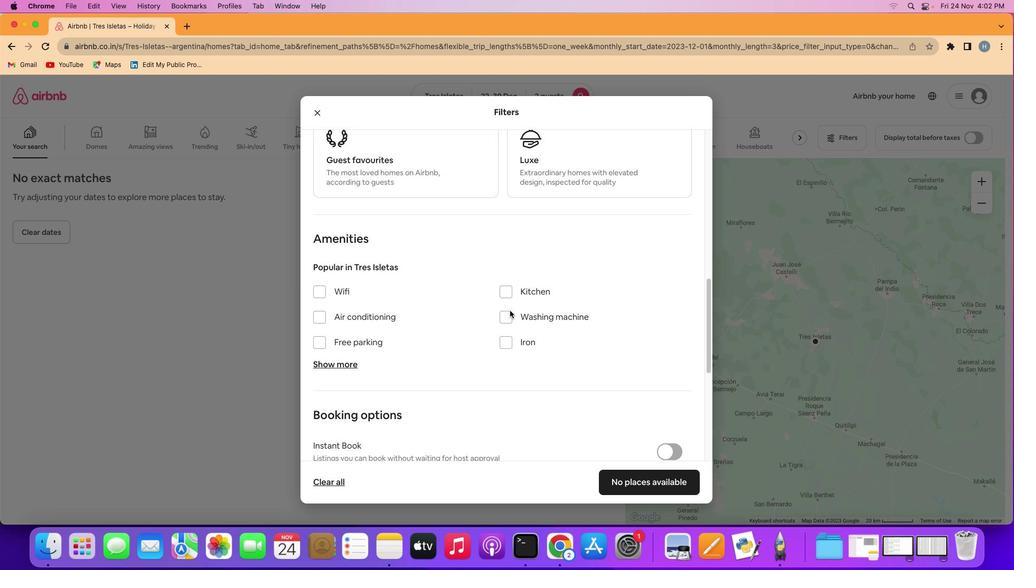 
Action: Mouse scrolled (509, 310) with delta (0, 0)
Screenshot: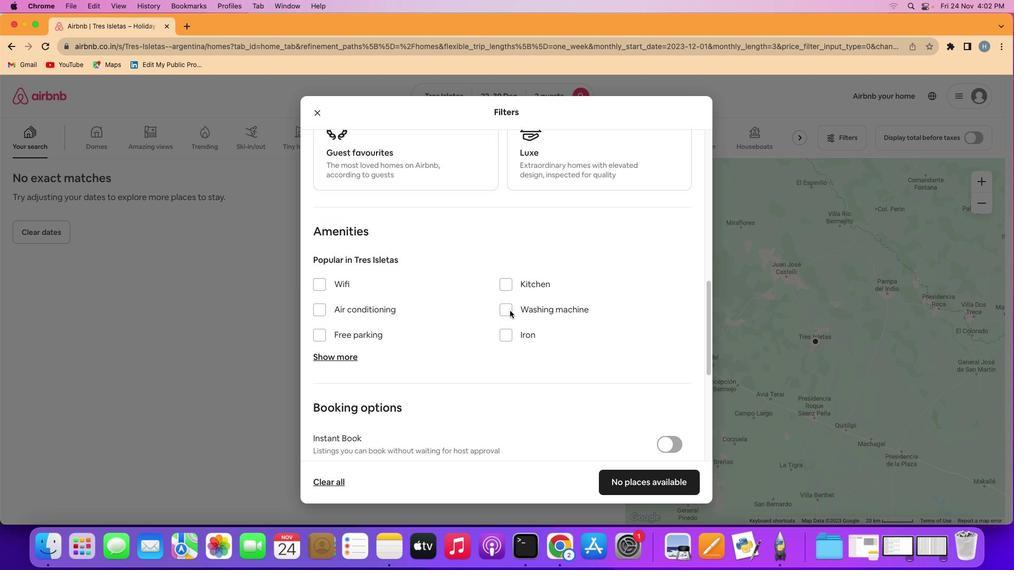 
Action: Mouse scrolled (509, 310) with delta (0, 0)
Screenshot: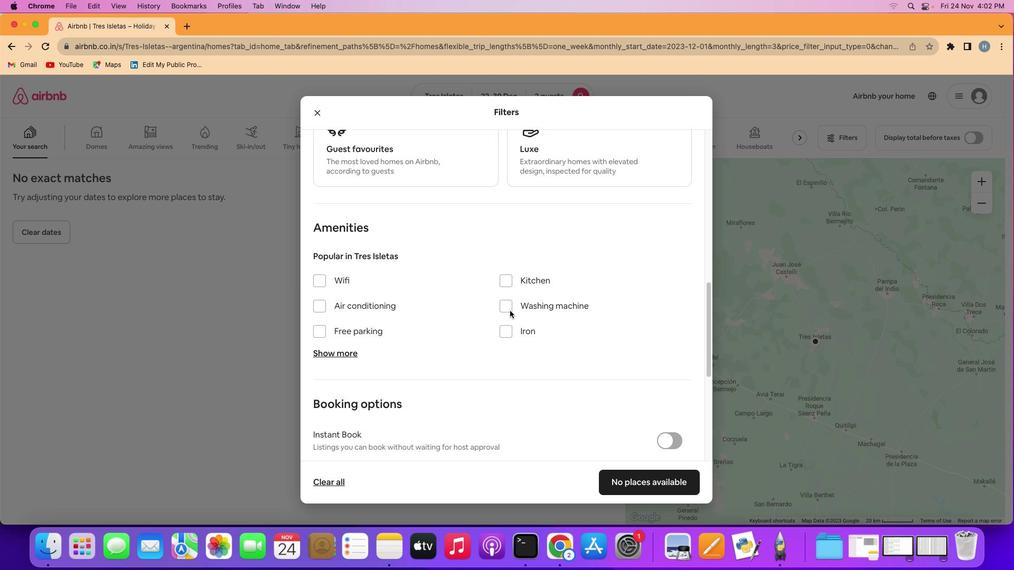 
Action: Mouse scrolled (509, 310) with delta (0, 0)
Screenshot: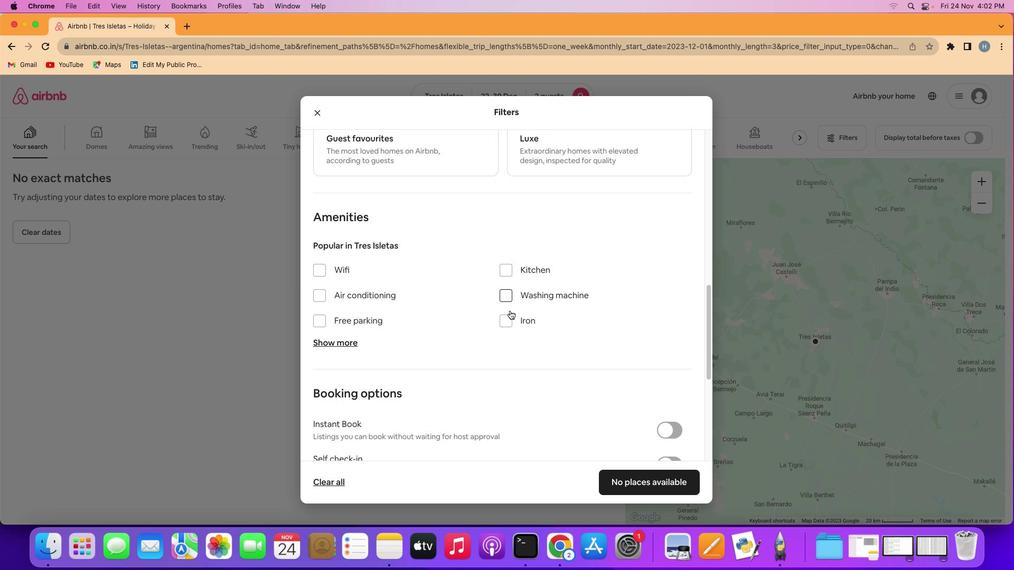 
Action: Mouse scrolled (509, 310) with delta (0, 0)
Screenshot: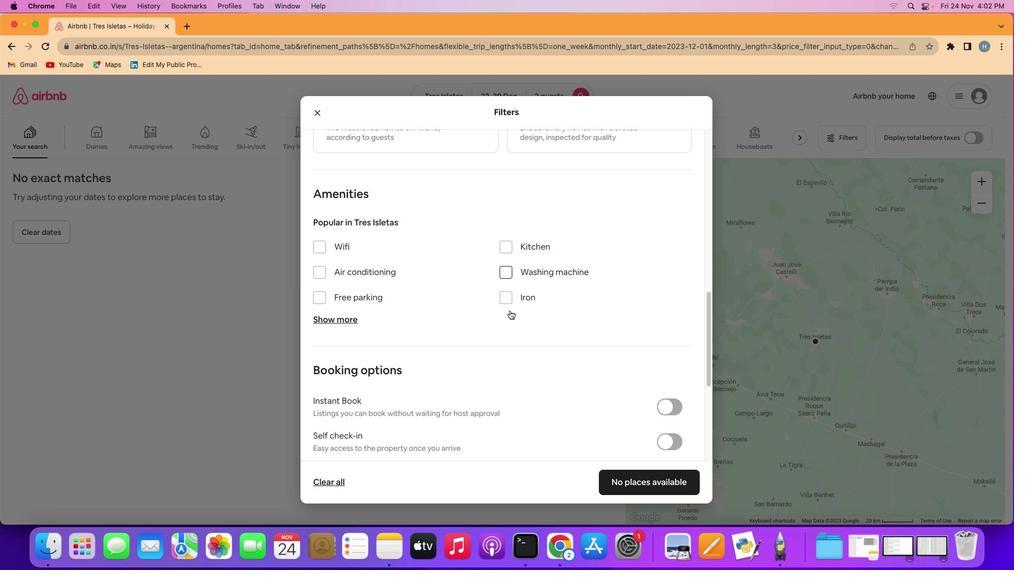 
Action: Mouse scrolled (509, 310) with delta (0, 0)
Screenshot: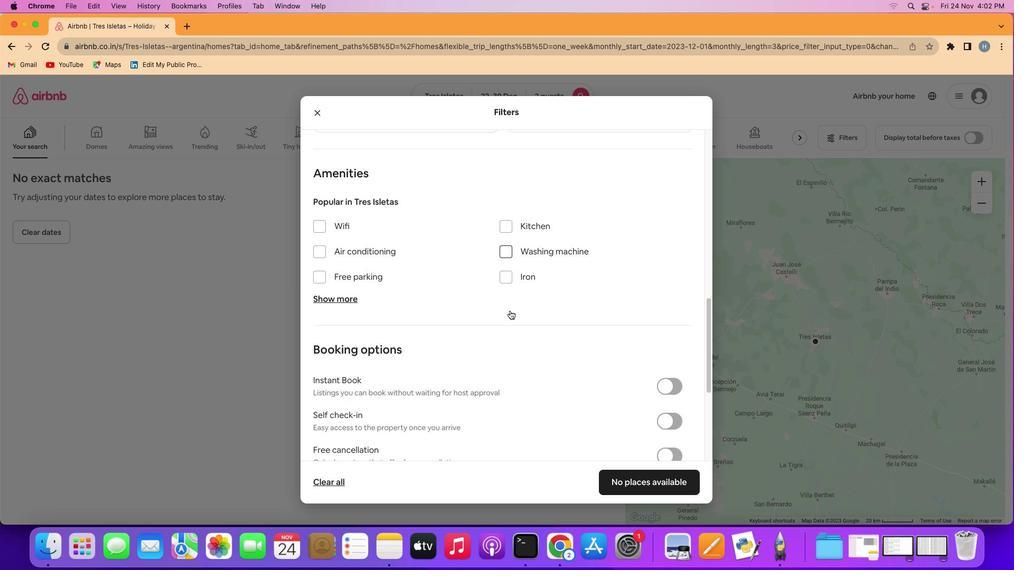 
Action: Mouse scrolled (509, 310) with delta (0, 0)
Screenshot: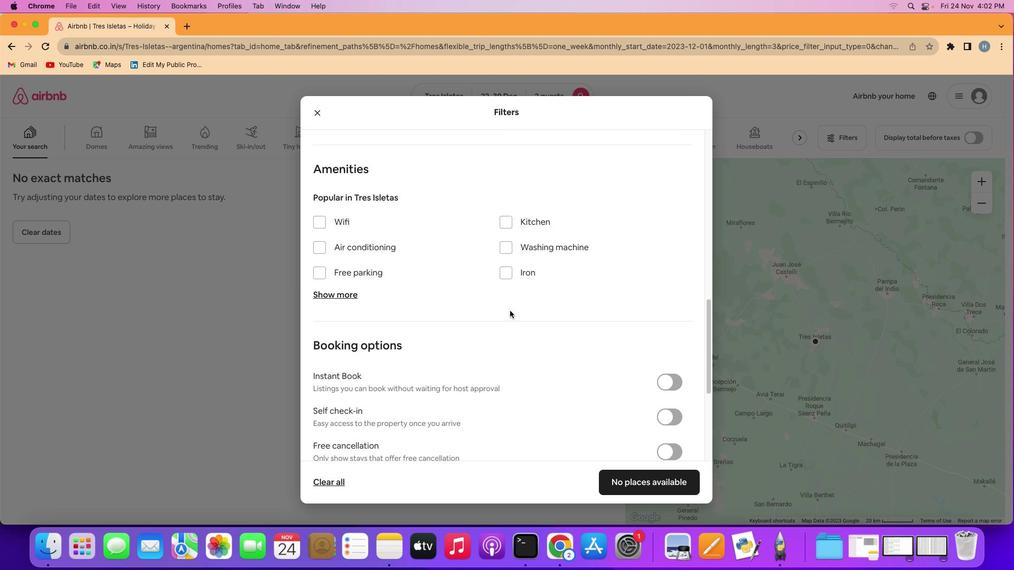
Action: Mouse scrolled (509, 310) with delta (0, 0)
Screenshot: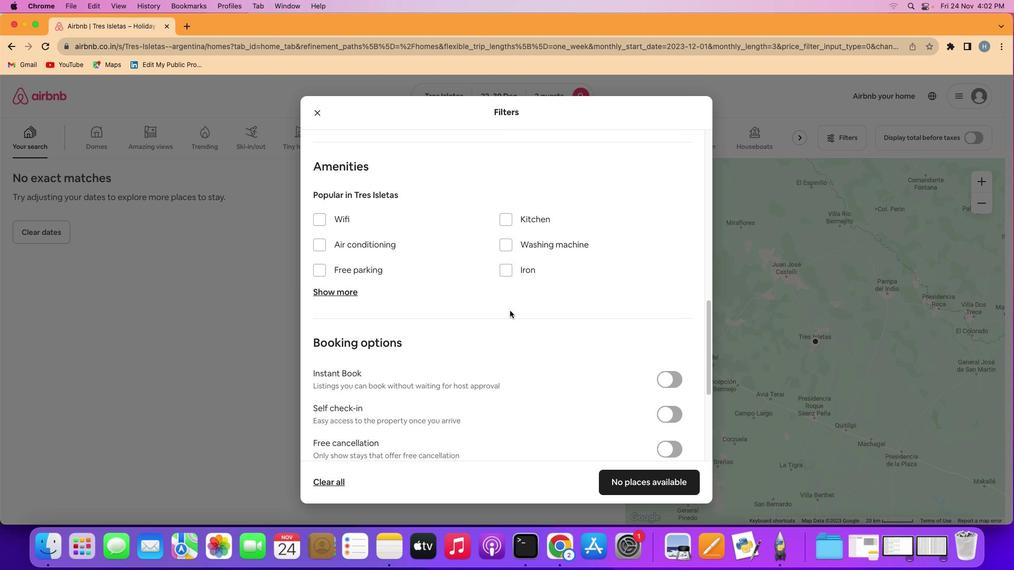
Action: Mouse scrolled (509, 310) with delta (0, 0)
Screenshot: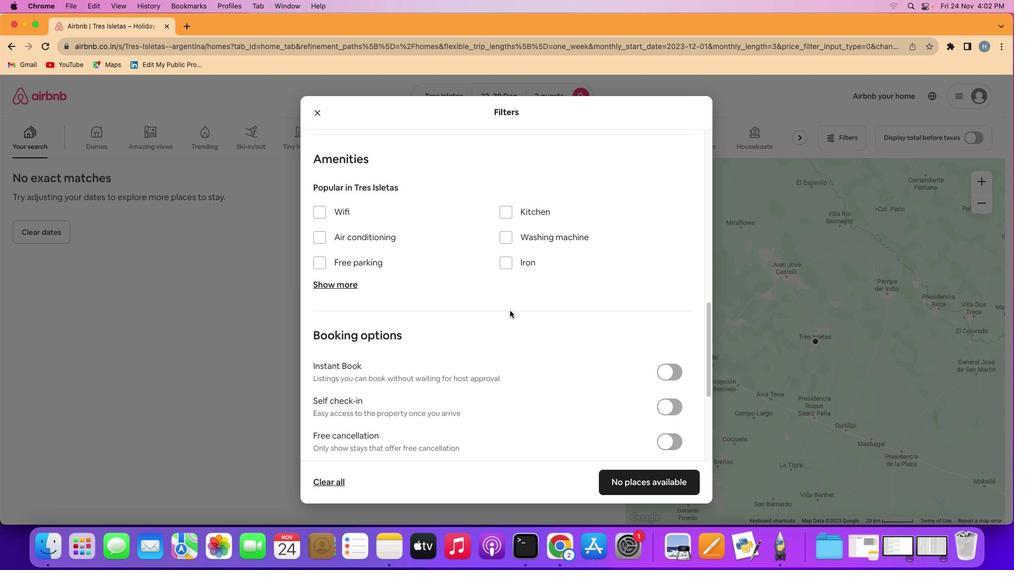 
Action: Mouse scrolled (509, 310) with delta (0, 0)
Screenshot: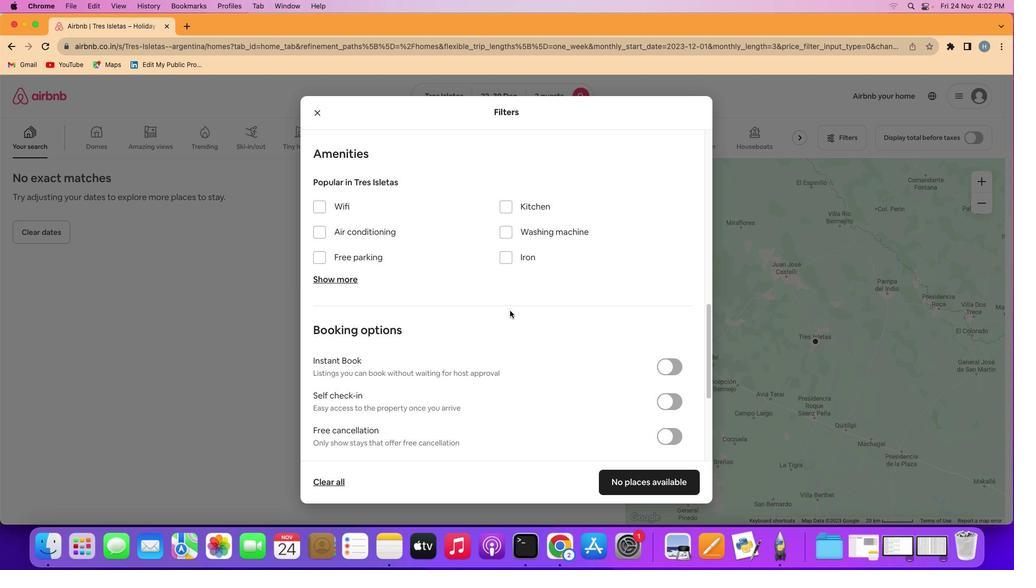 
Action: Mouse moved to (352, 277)
Screenshot: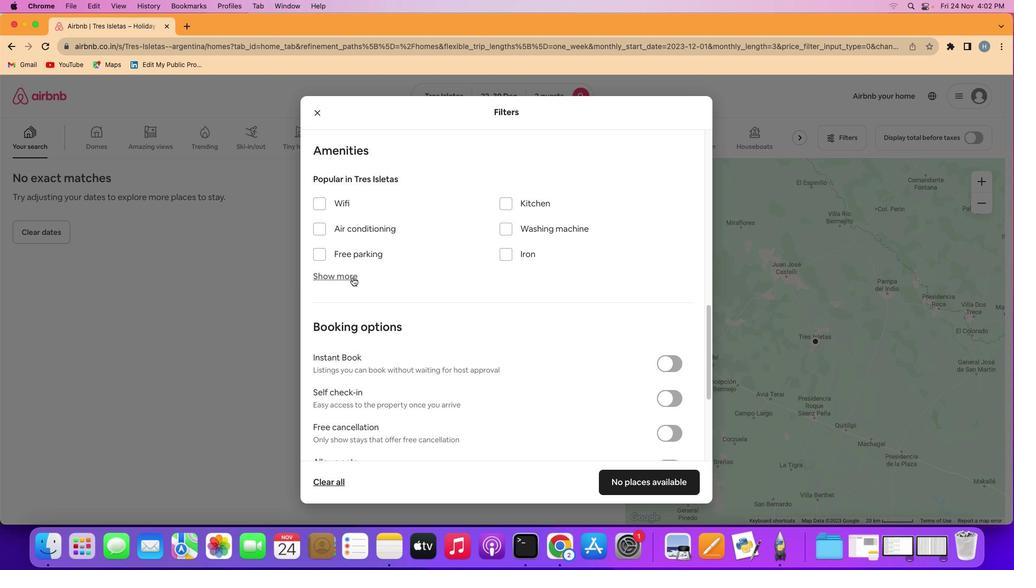 
Action: Mouse pressed left at (352, 277)
Screenshot: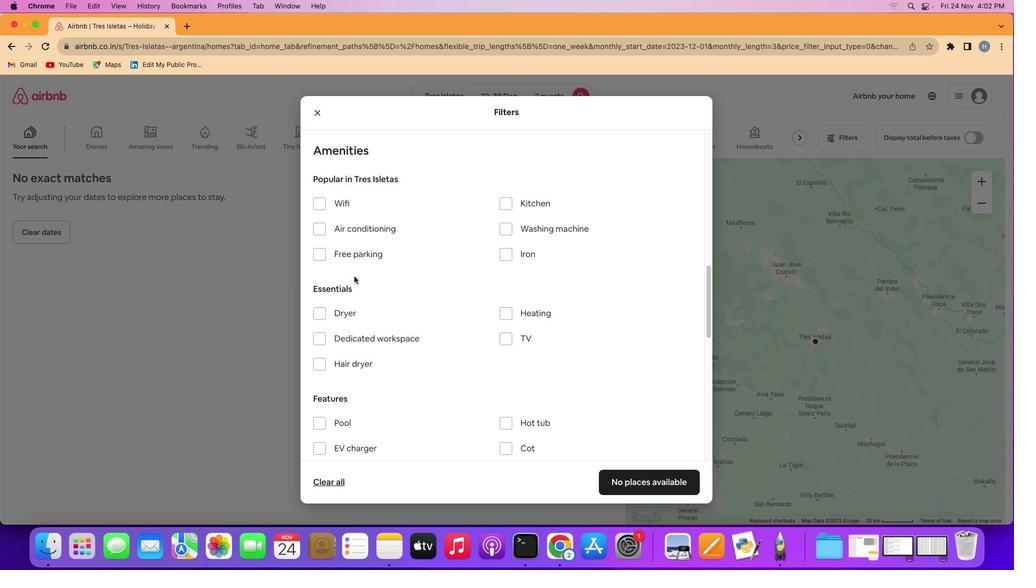 
Action: Mouse moved to (518, 313)
Screenshot: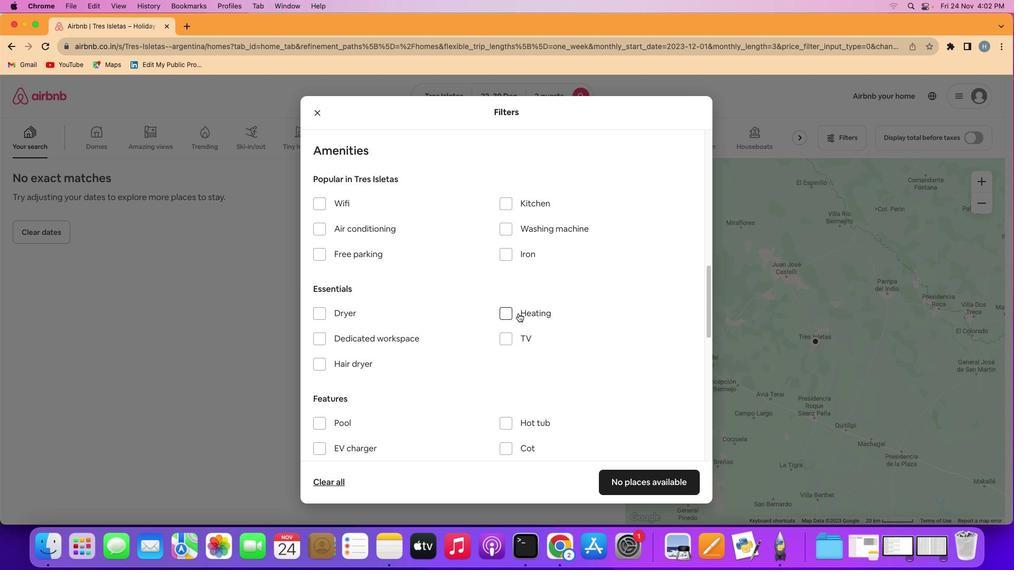 
Action: Mouse pressed left at (518, 313)
Screenshot: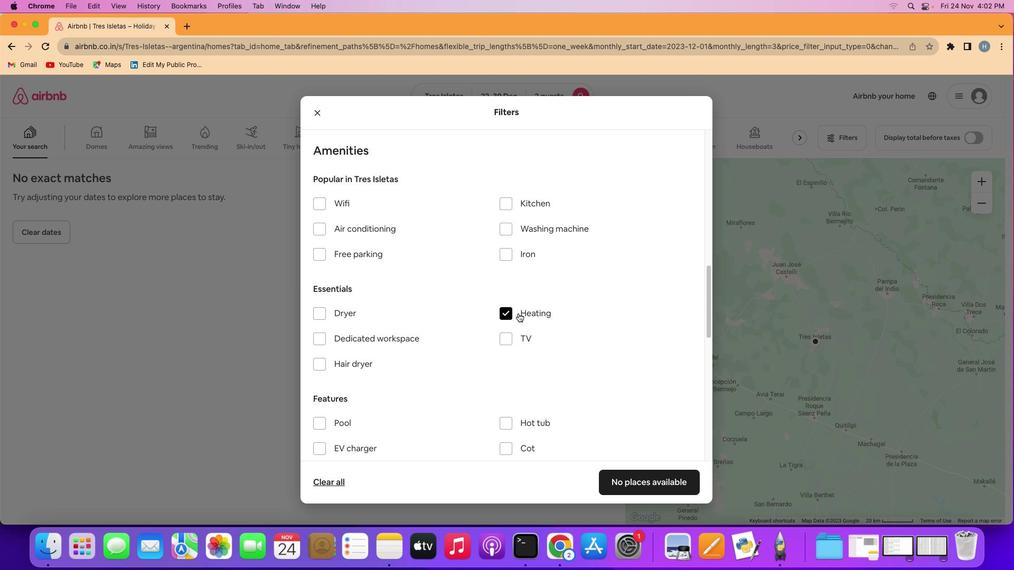 
Action: Mouse moved to (593, 362)
Screenshot: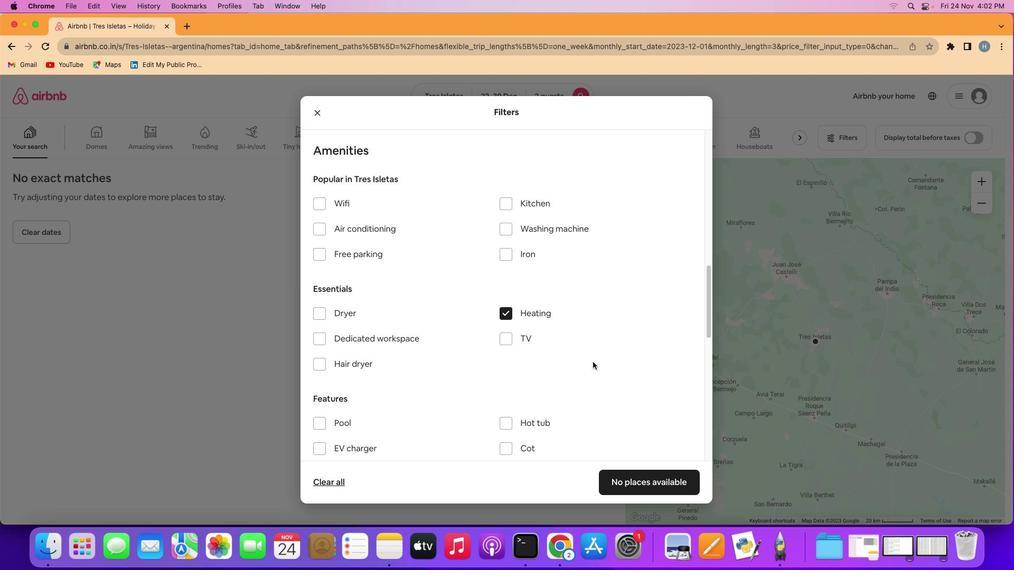 
Action: Mouse scrolled (593, 362) with delta (0, 0)
Screenshot: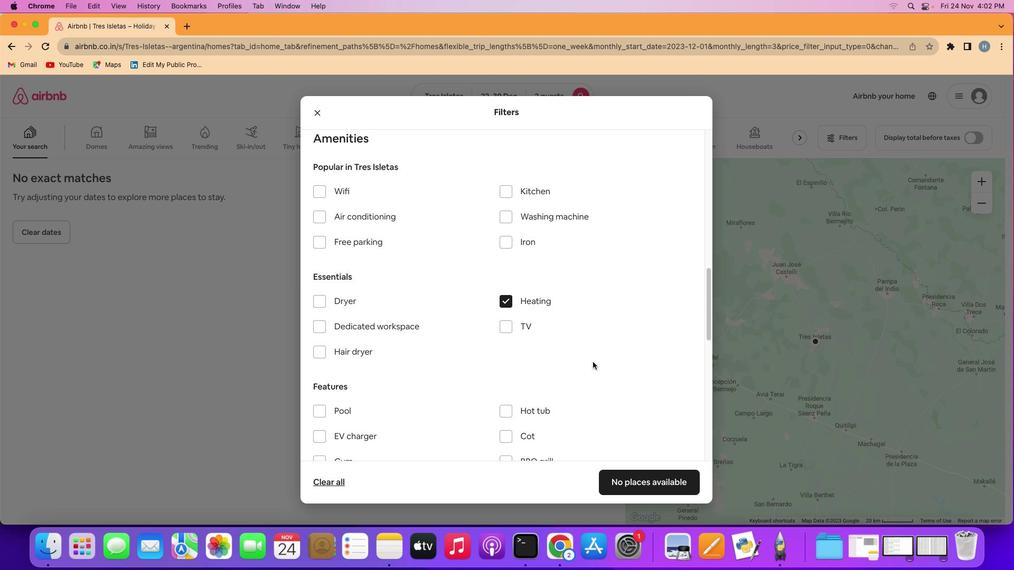 
Action: Mouse scrolled (593, 362) with delta (0, 0)
Screenshot: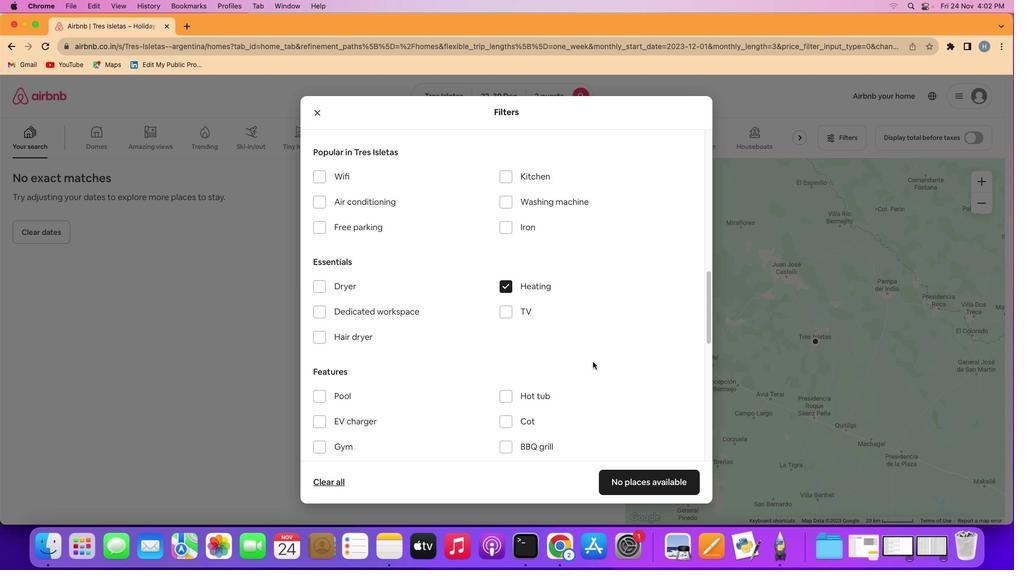 
Action: Mouse scrolled (593, 362) with delta (0, -1)
Screenshot: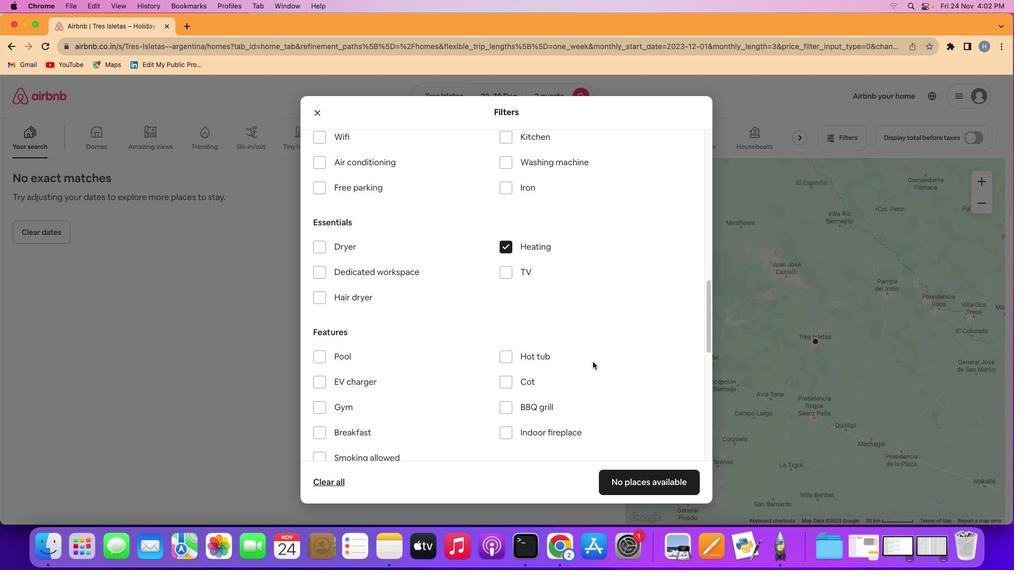 
Action: Mouse scrolled (593, 362) with delta (0, 0)
Screenshot: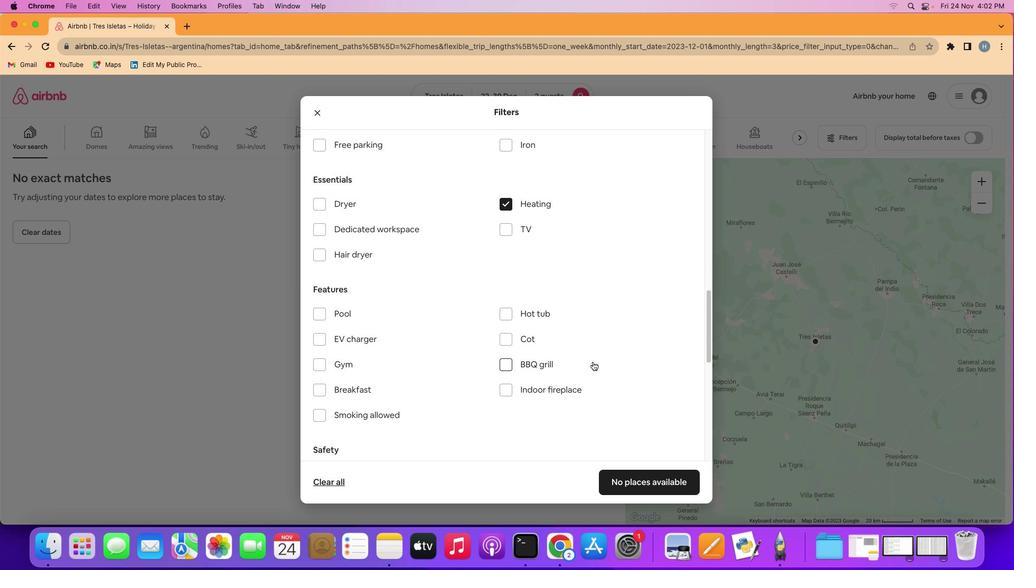
Action: Mouse moved to (592, 362)
Screenshot: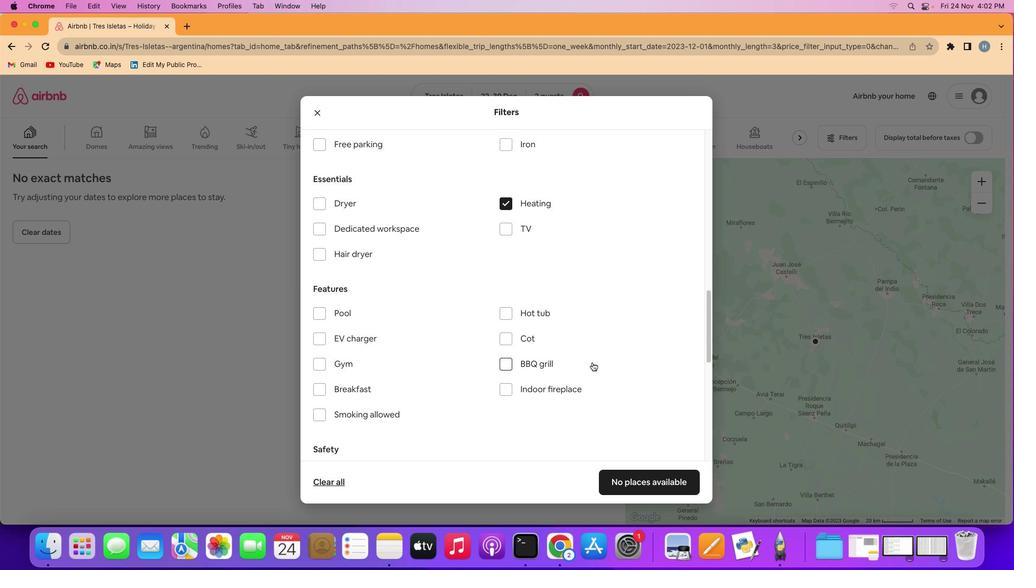 
Action: Mouse scrolled (592, 362) with delta (0, 0)
Screenshot: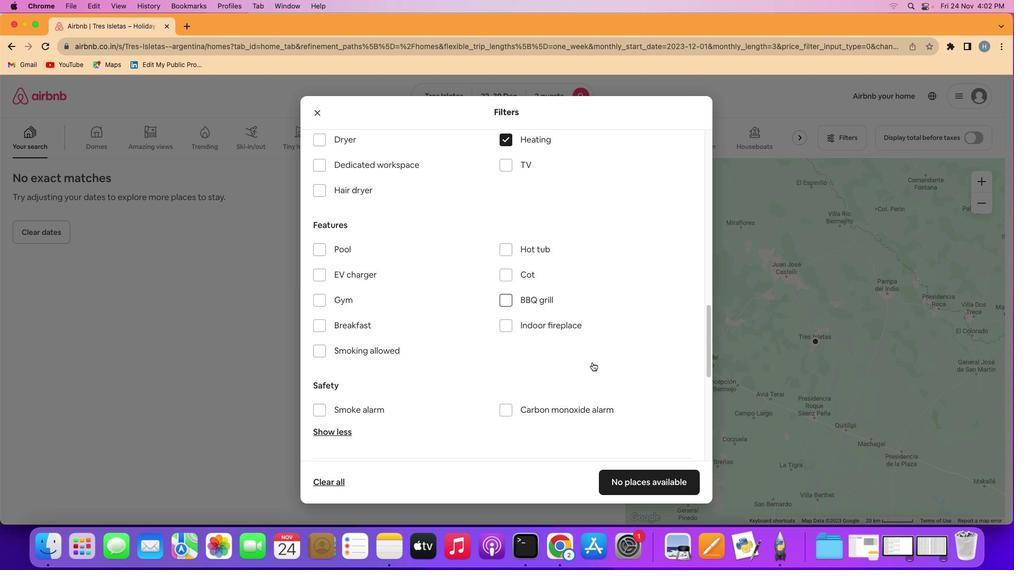 
Action: Mouse scrolled (592, 362) with delta (0, -1)
Screenshot: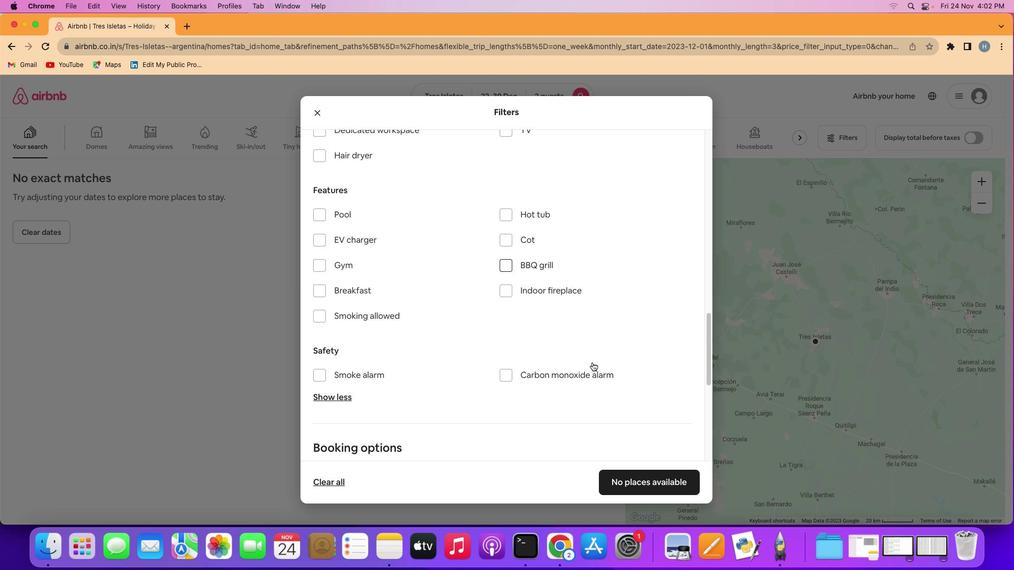 
Action: Mouse scrolled (592, 362) with delta (0, -1)
Screenshot: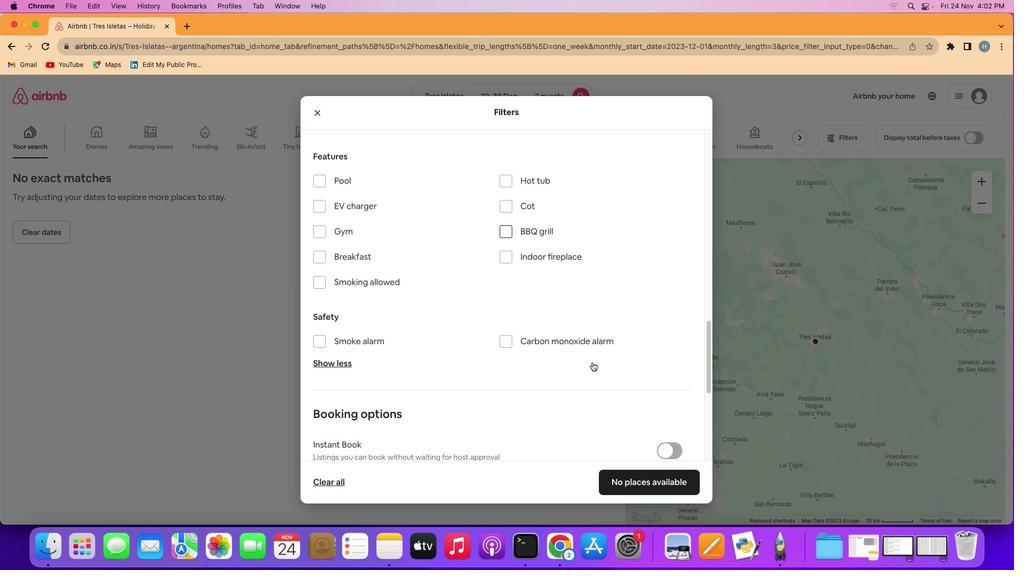 
Action: Mouse moved to (594, 361)
Screenshot: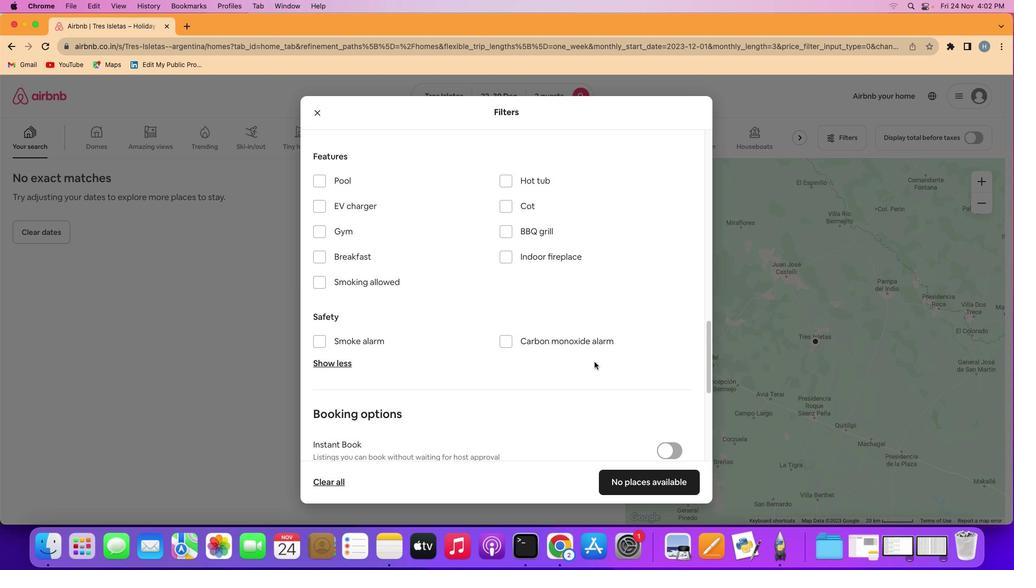 
Action: Mouse scrolled (594, 361) with delta (0, 0)
Screenshot: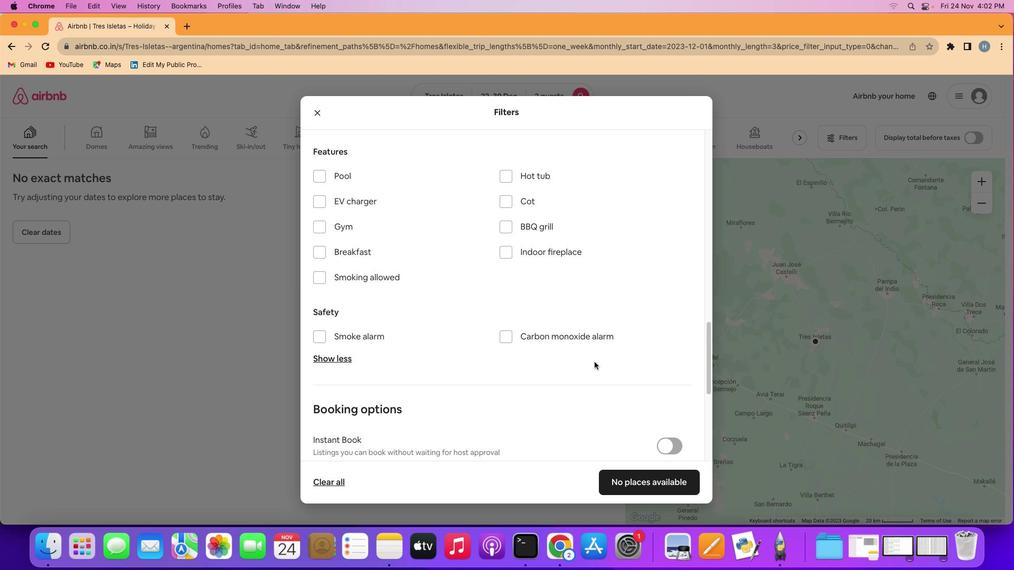 
Action: Mouse scrolled (594, 361) with delta (0, 0)
Screenshot: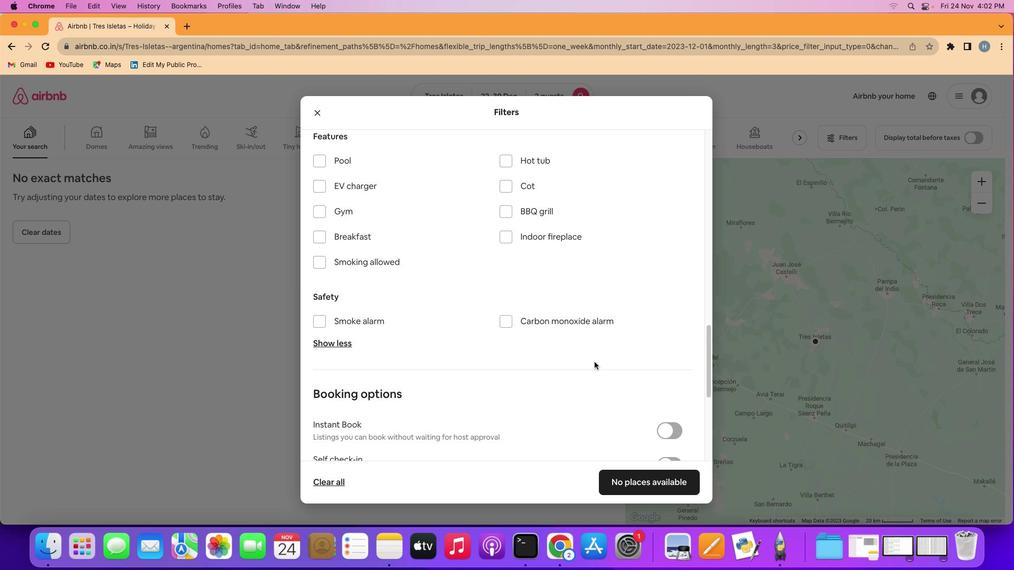 
Action: Mouse scrolled (594, 361) with delta (0, 0)
Screenshot: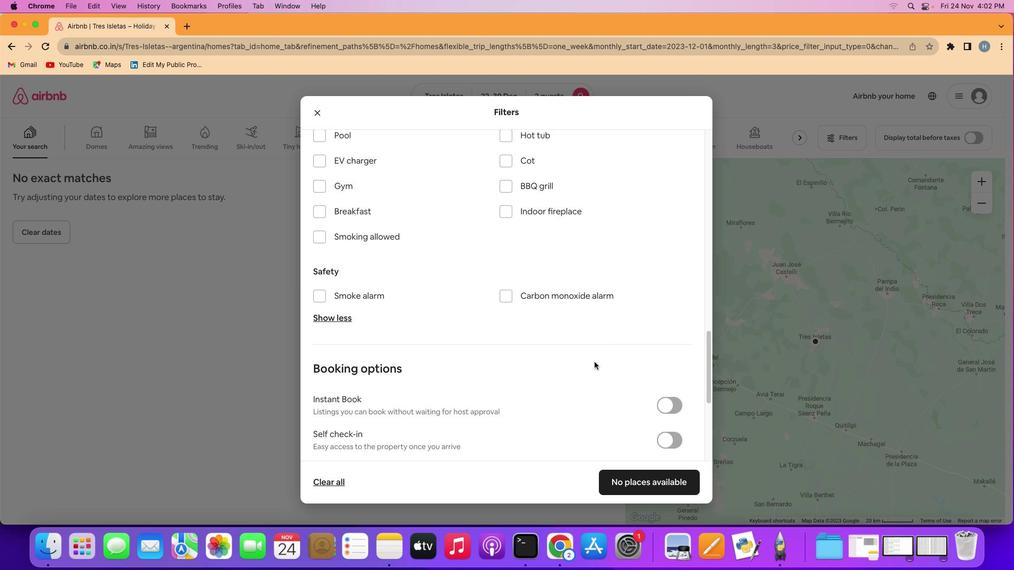 
Action: Mouse scrolled (594, 361) with delta (0, 0)
Screenshot: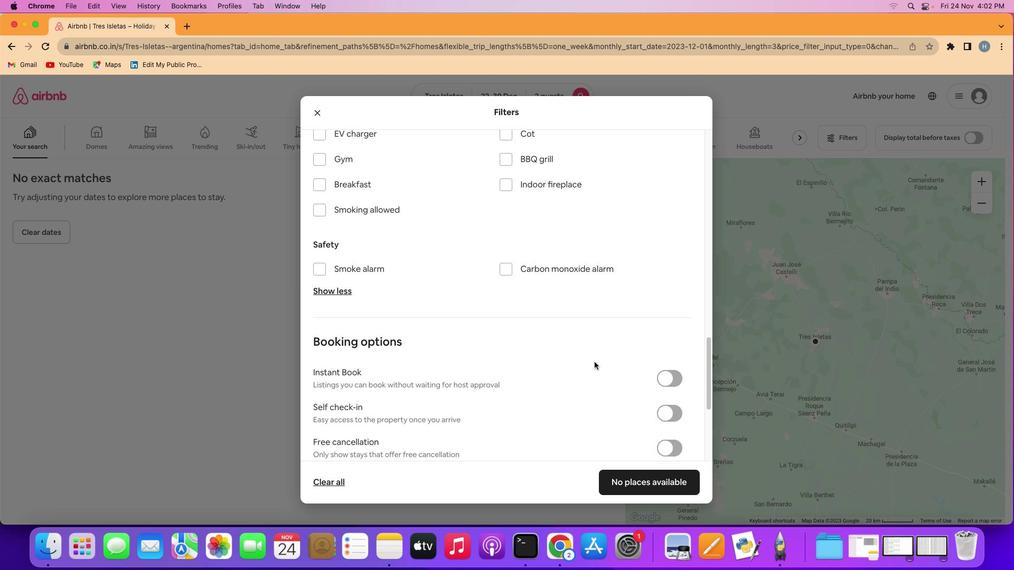 
Action: Mouse scrolled (594, 361) with delta (0, 0)
Screenshot: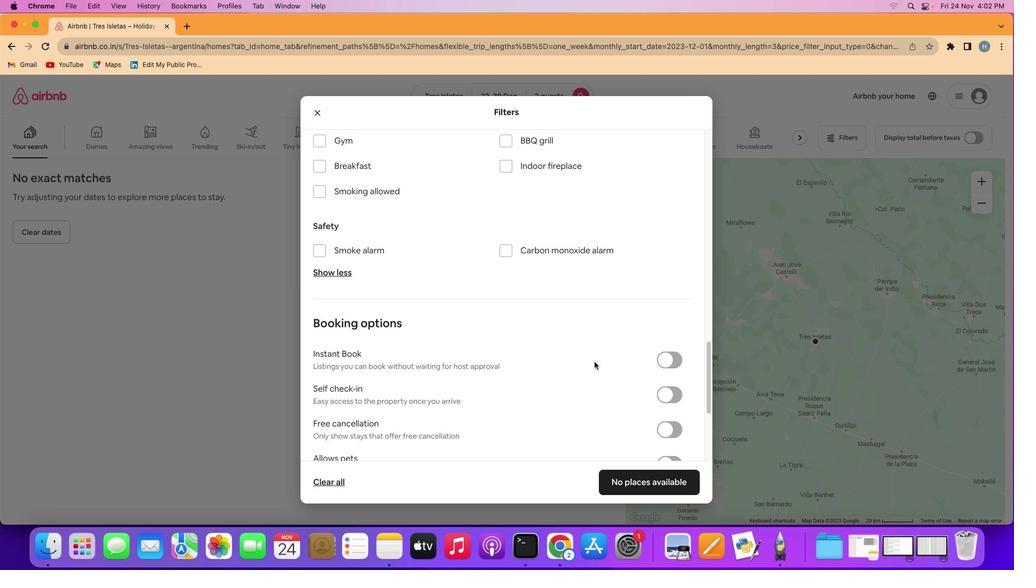 
Action: Mouse scrolled (594, 361) with delta (0, 0)
Screenshot: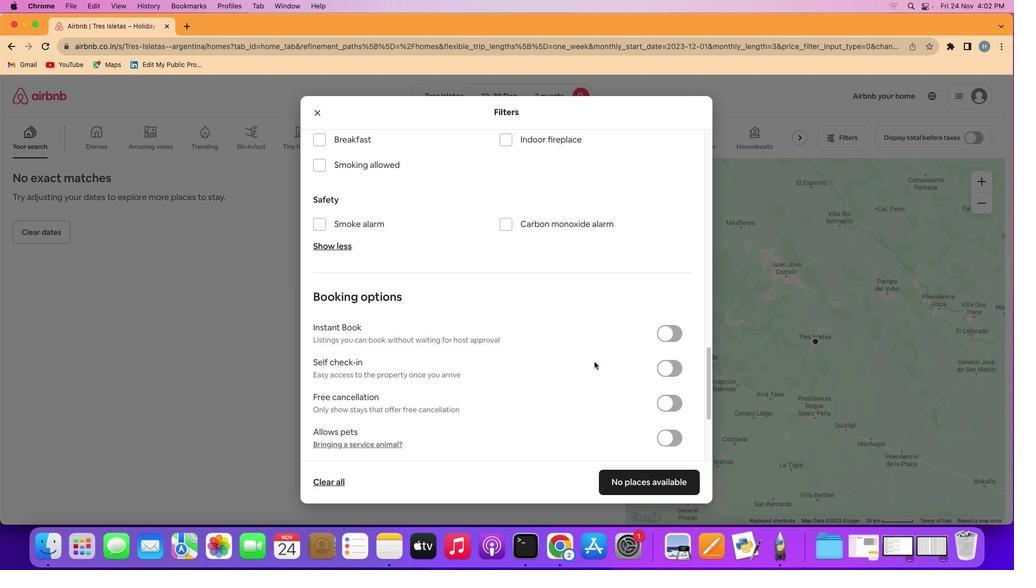 
Action: Mouse scrolled (594, 361) with delta (0, -1)
Screenshot: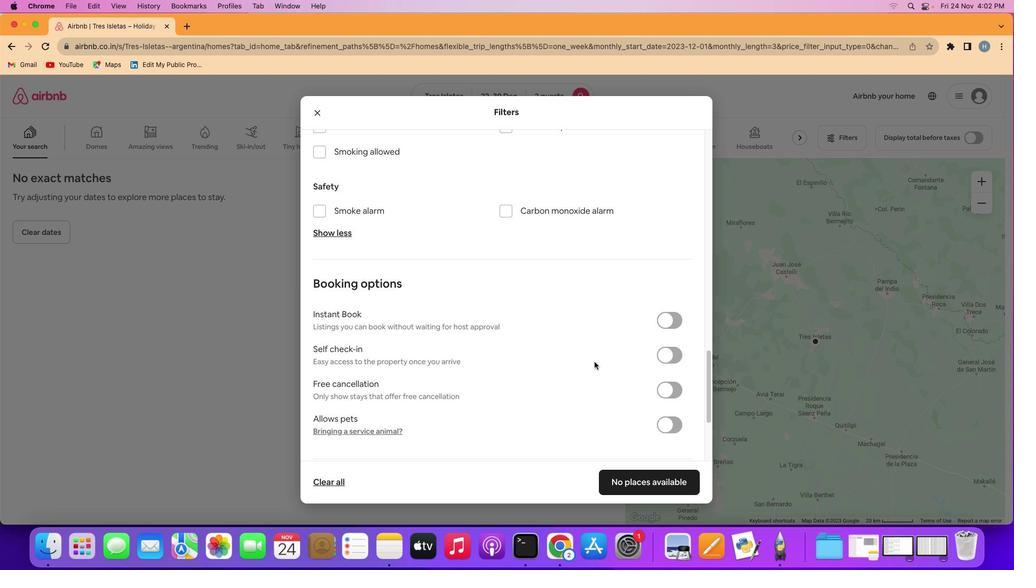 
Action: Mouse moved to (670, 349)
Screenshot: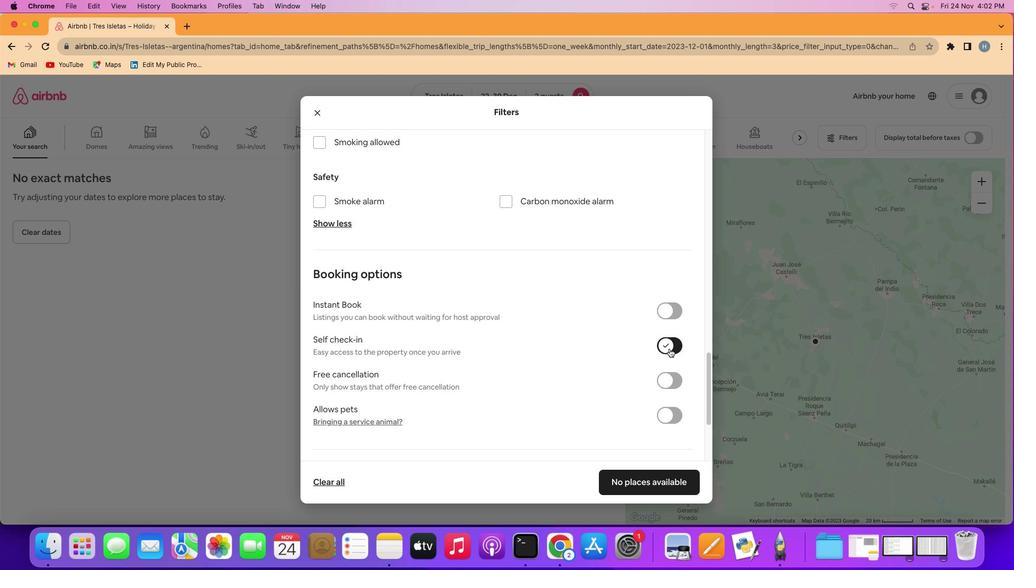 
Action: Mouse pressed left at (670, 349)
Screenshot: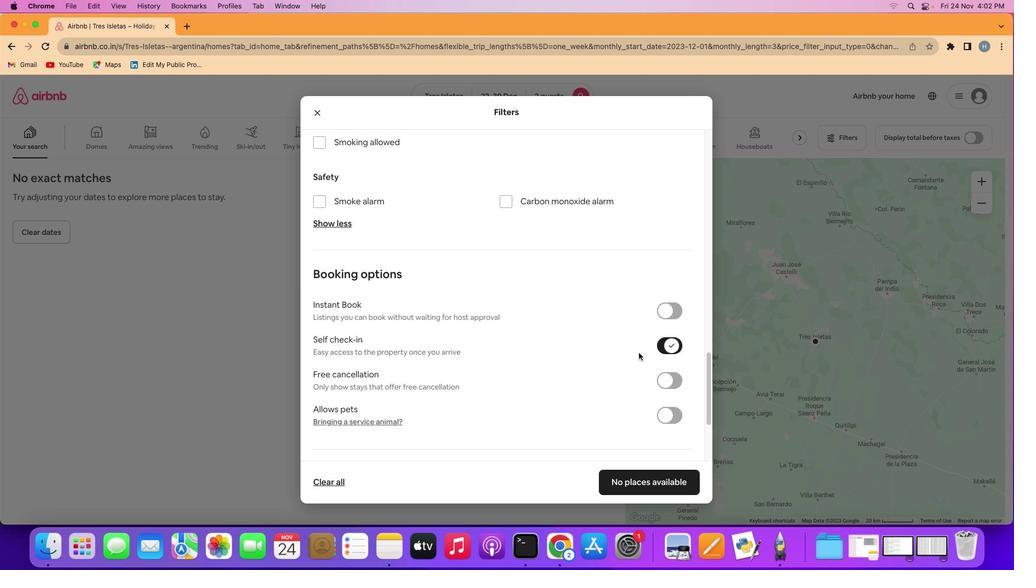 
Action: Mouse moved to (549, 374)
Screenshot: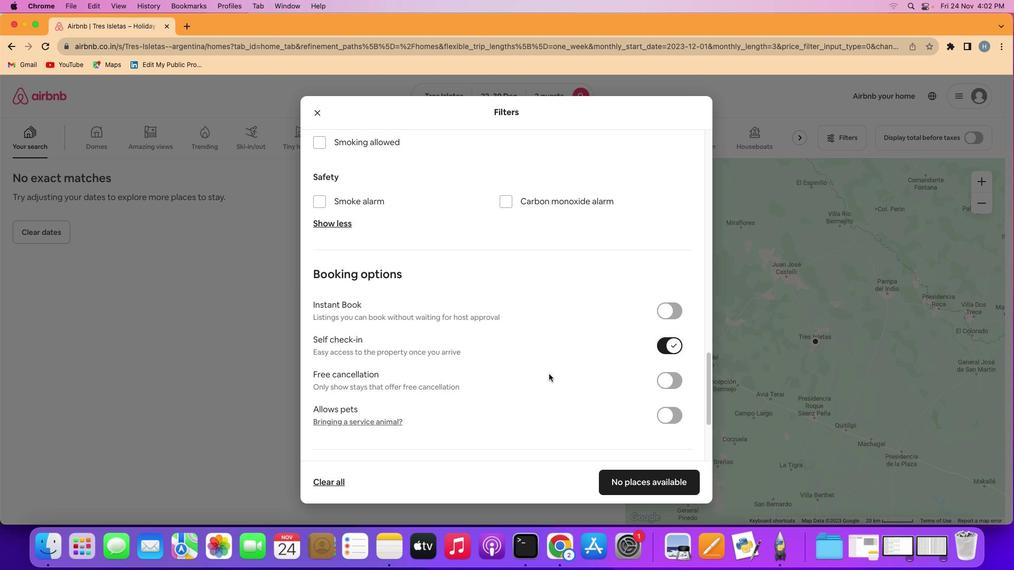 
Action: Mouse scrolled (549, 374) with delta (0, 0)
Screenshot: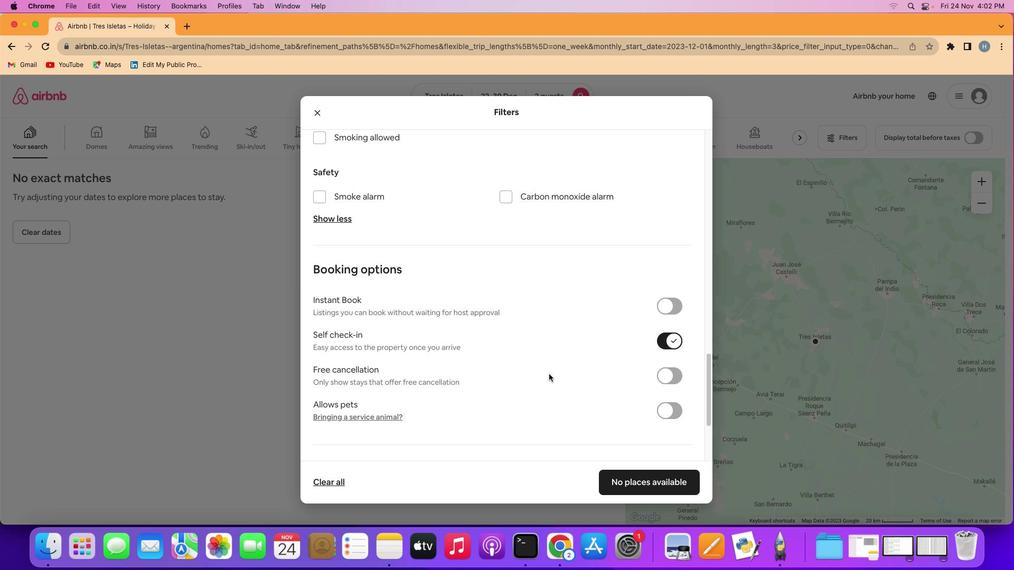 
Action: Mouse scrolled (549, 374) with delta (0, 0)
Screenshot: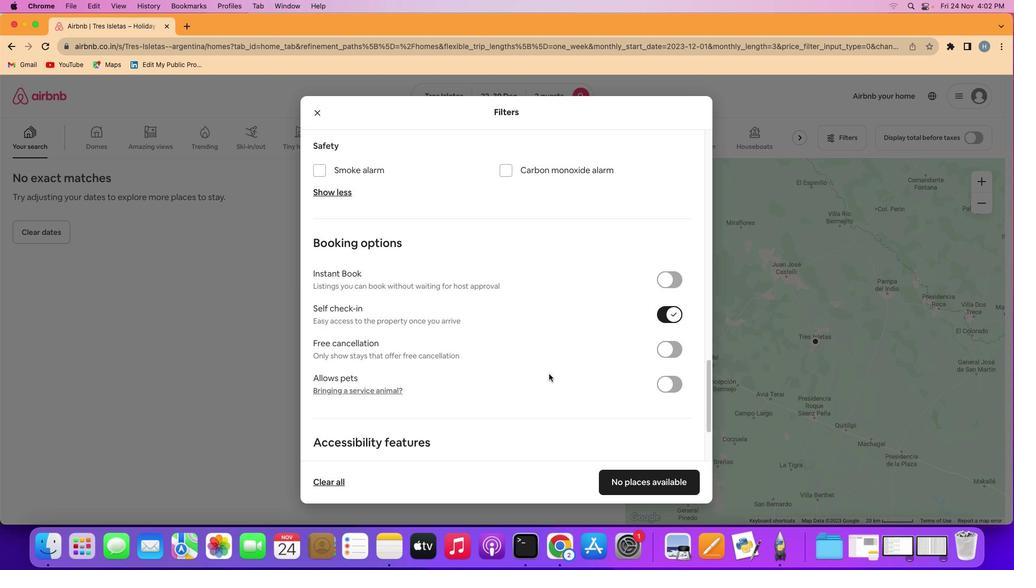 
Action: Mouse scrolled (549, 374) with delta (0, 0)
Screenshot: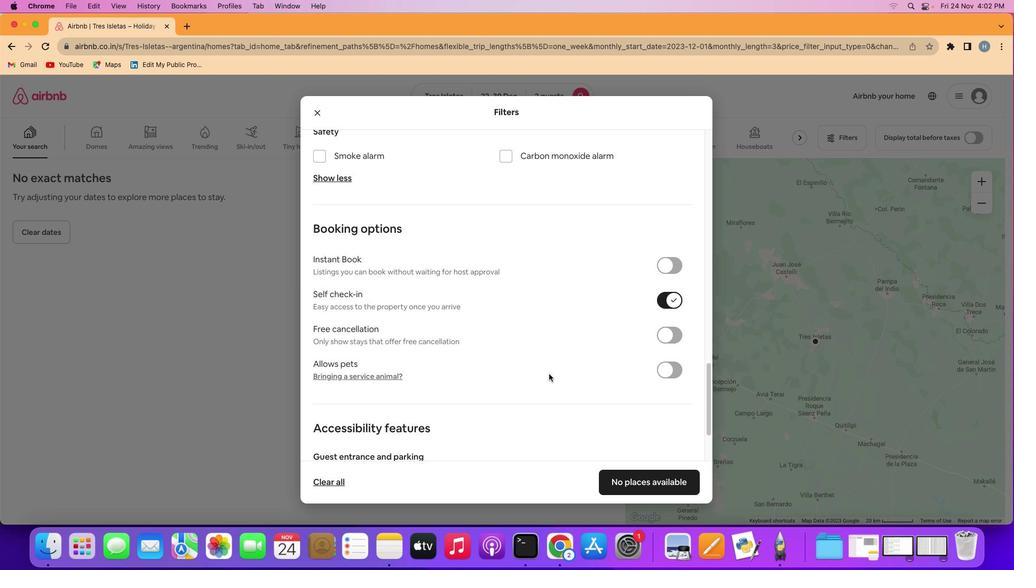 
Action: Mouse scrolled (549, 374) with delta (0, 0)
Screenshot: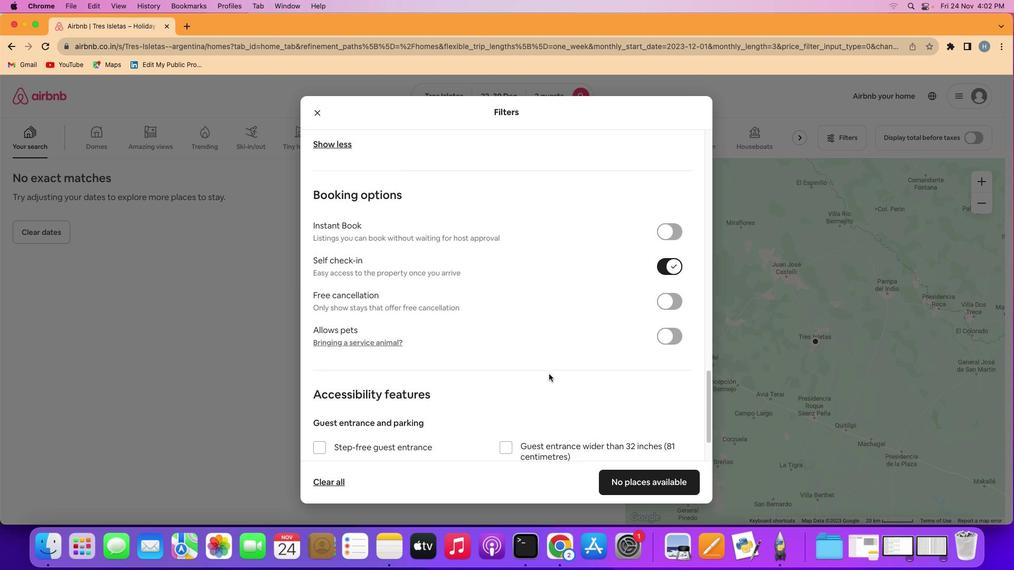 
Action: Mouse scrolled (549, 374) with delta (0, 0)
Screenshot: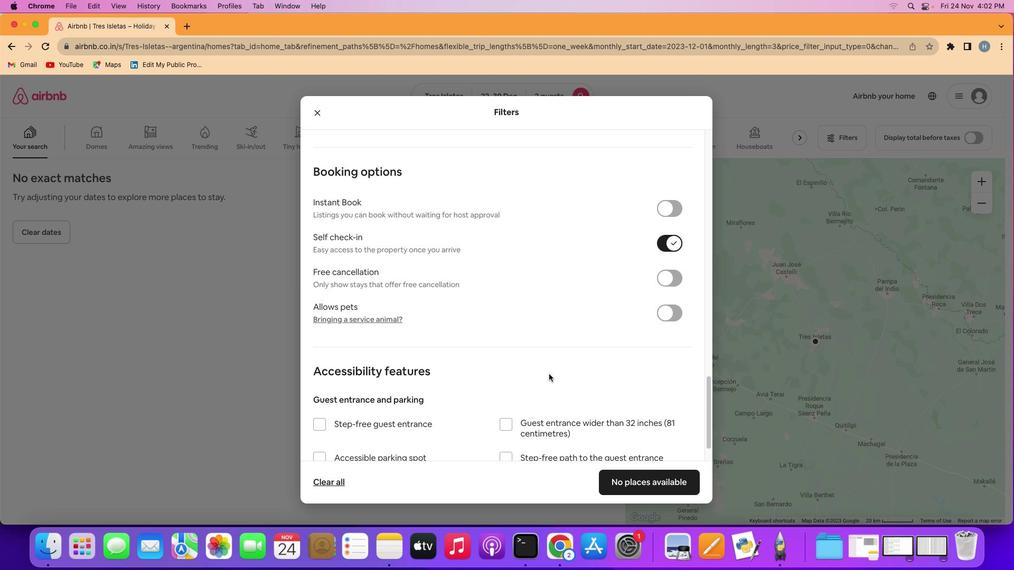 
Action: Mouse scrolled (549, 374) with delta (0, 0)
Screenshot: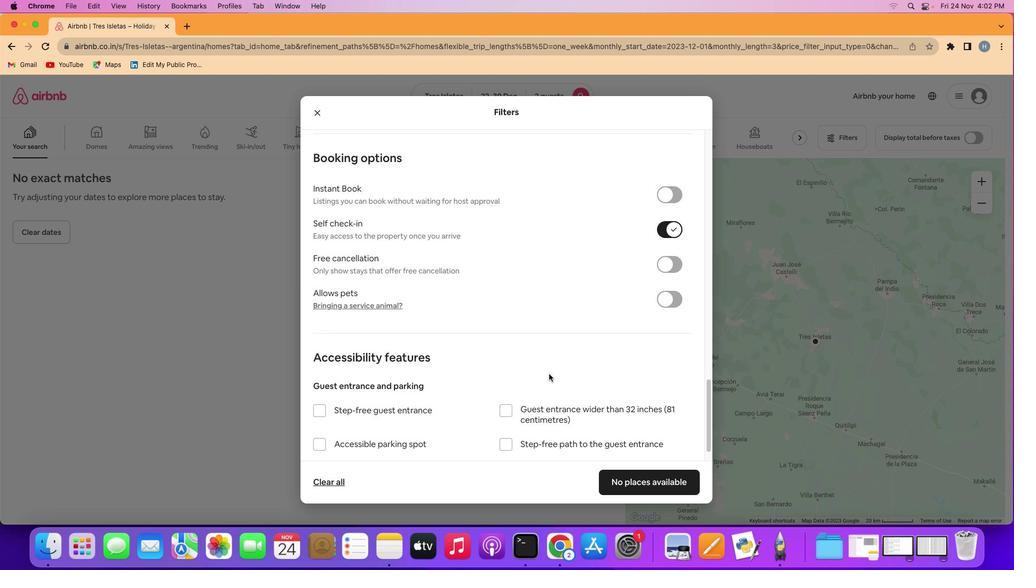 
Action: Mouse scrolled (549, 374) with delta (0, -1)
Screenshot: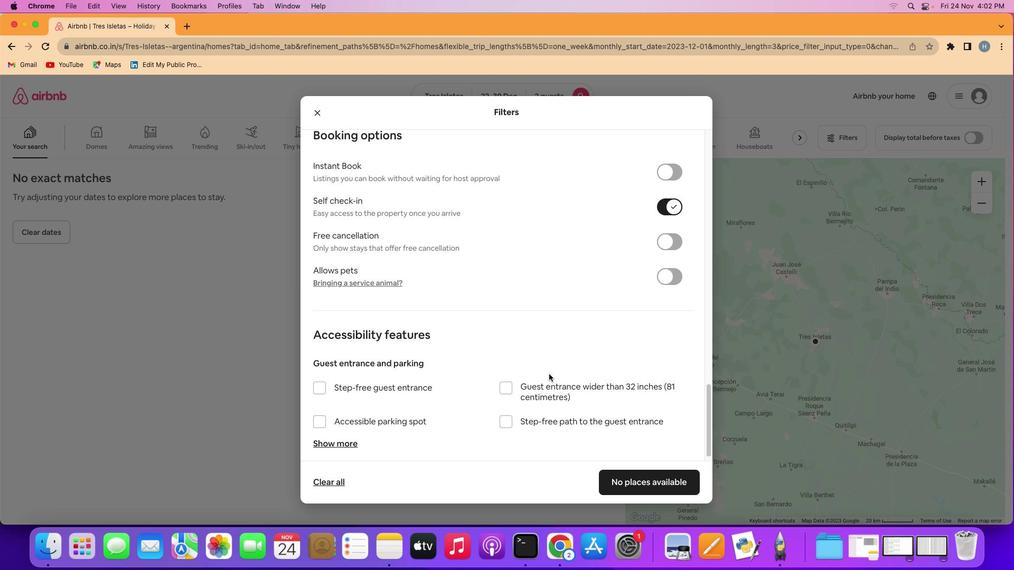 
Action: Mouse scrolled (549, 374) with delta (0, -1)
Screenshot: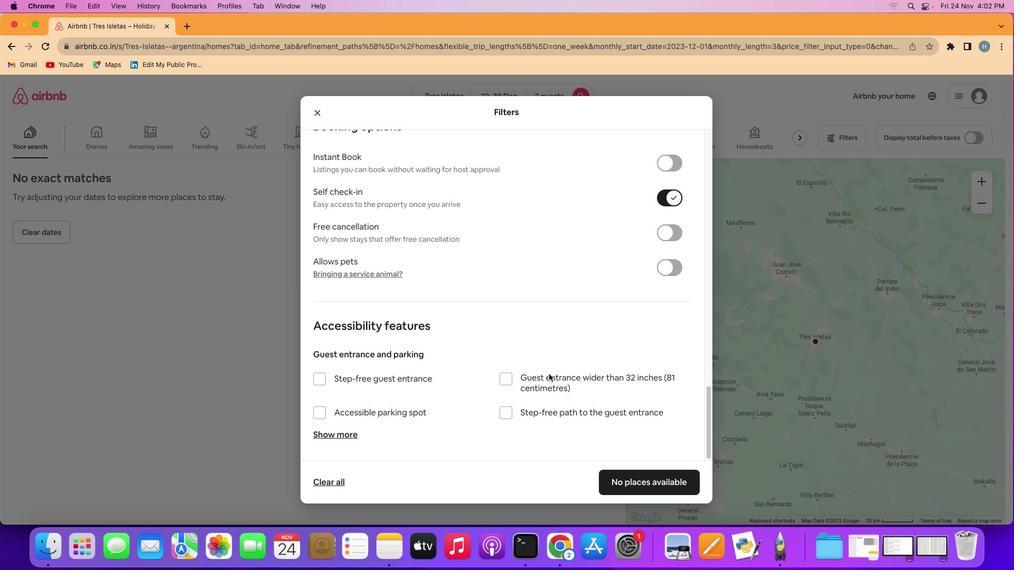
Action: Mouse moved to (549, 374)
Screenshot: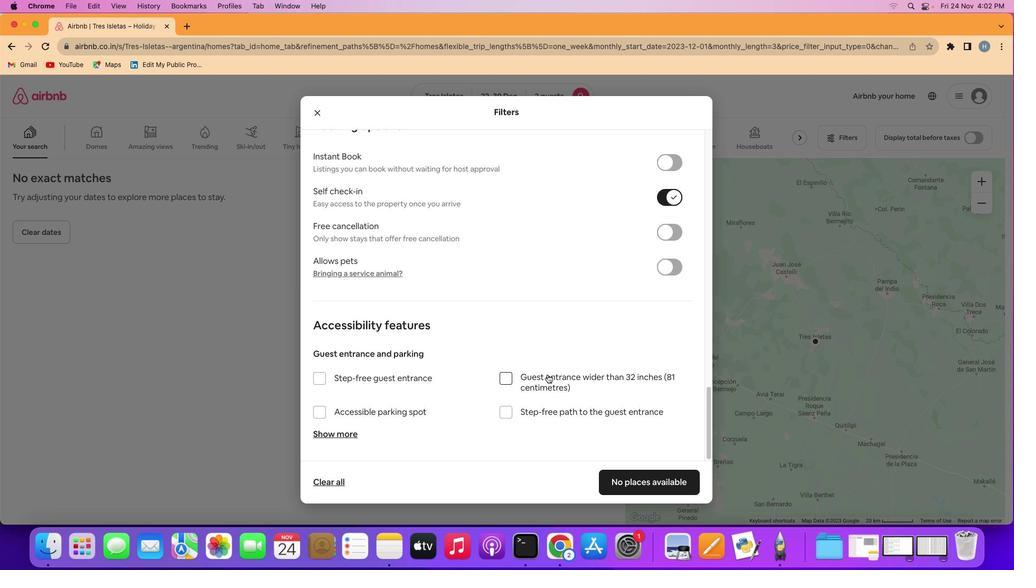 
Action: Mouse scrolled (549, 374) with delta (0, 0)
Screenshot: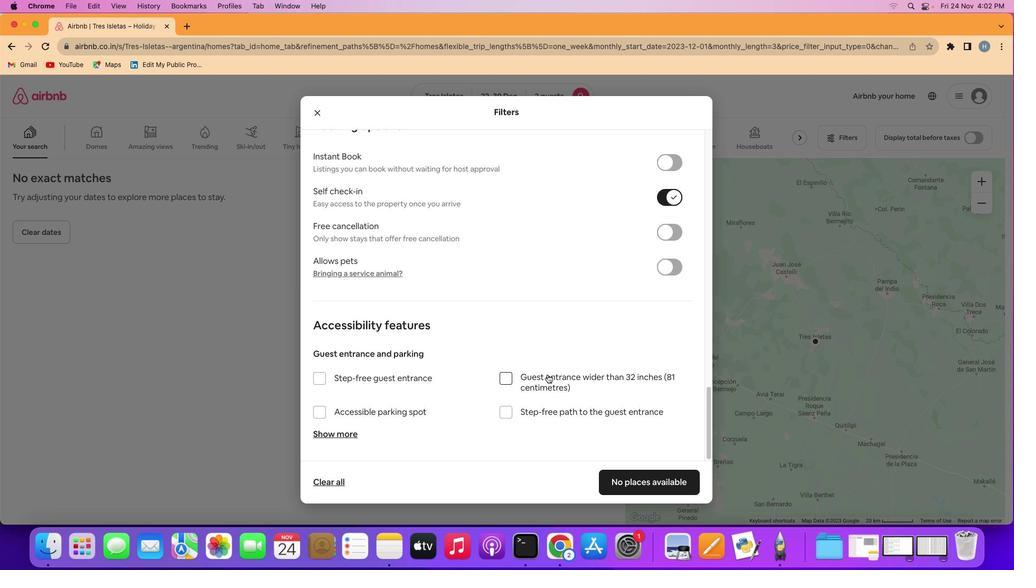 
Action: Mouse scrolled (549, 374) with delta (0, 0)
Screenshot: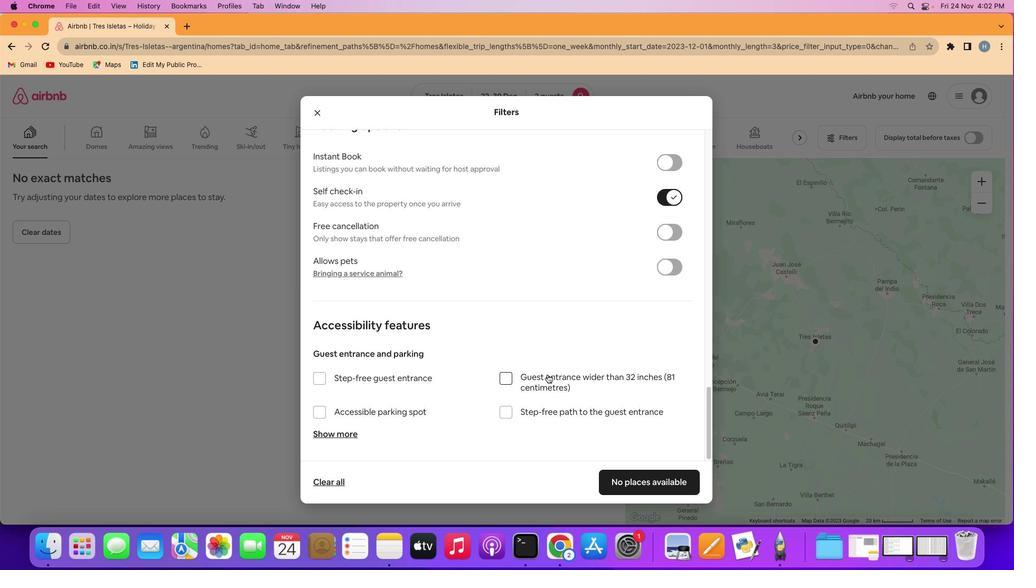 
Action: Mouse scrolled (549, 374) with delta (0, -1)
Screenshot: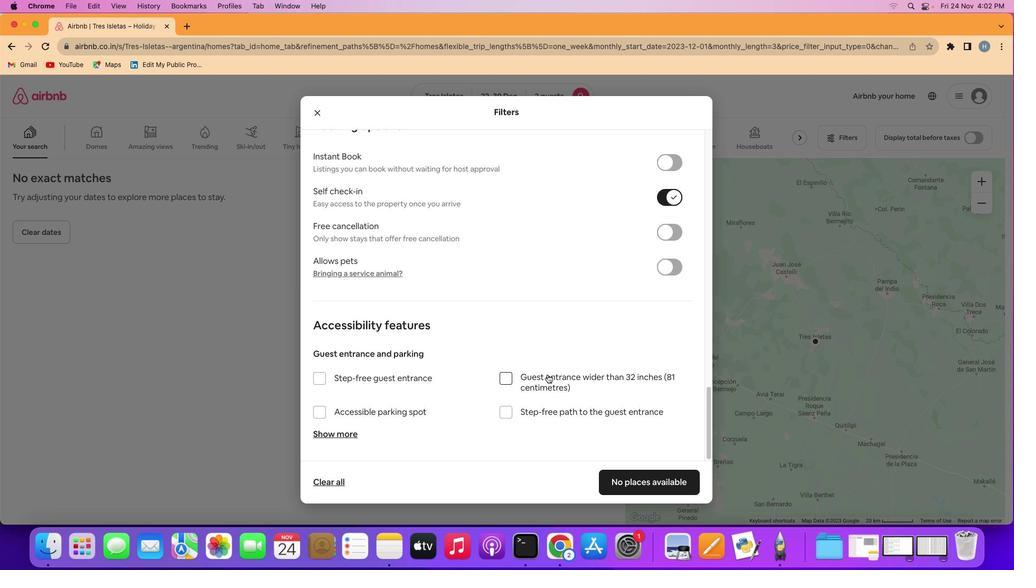 
Action: Mouse scrolled (549, 374) with delta (0, -2)
Screenshot: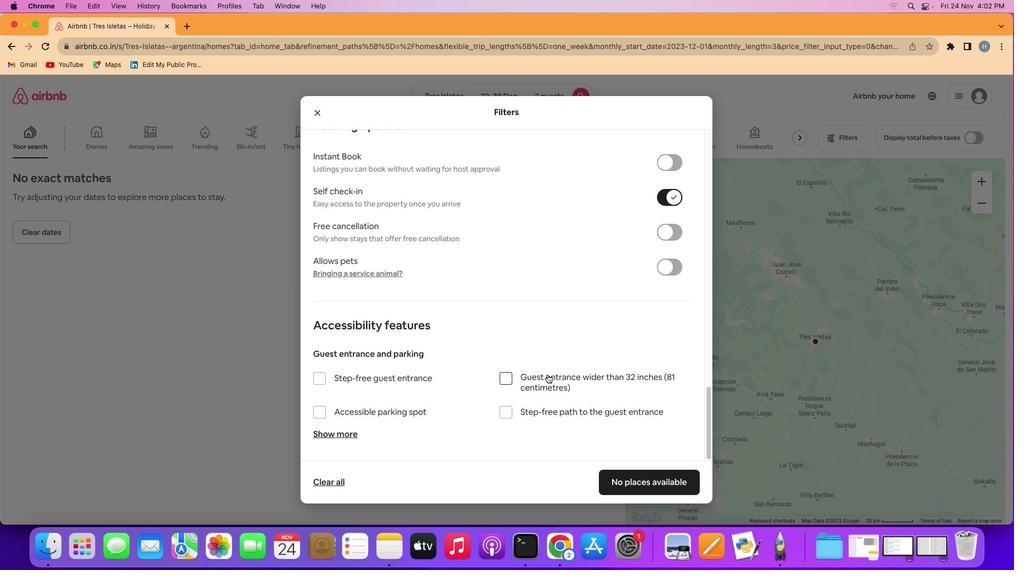 
Action: Mouse moved to (548, 374)
Screenshot: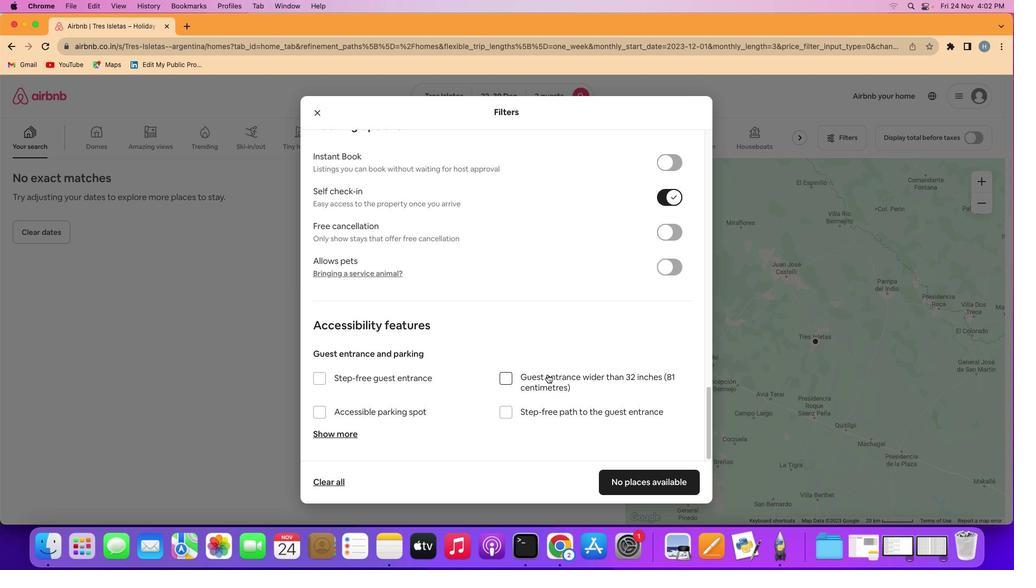 
Action: Mouse scrolled (548, 374) with delta (0, -2)
Screenshot: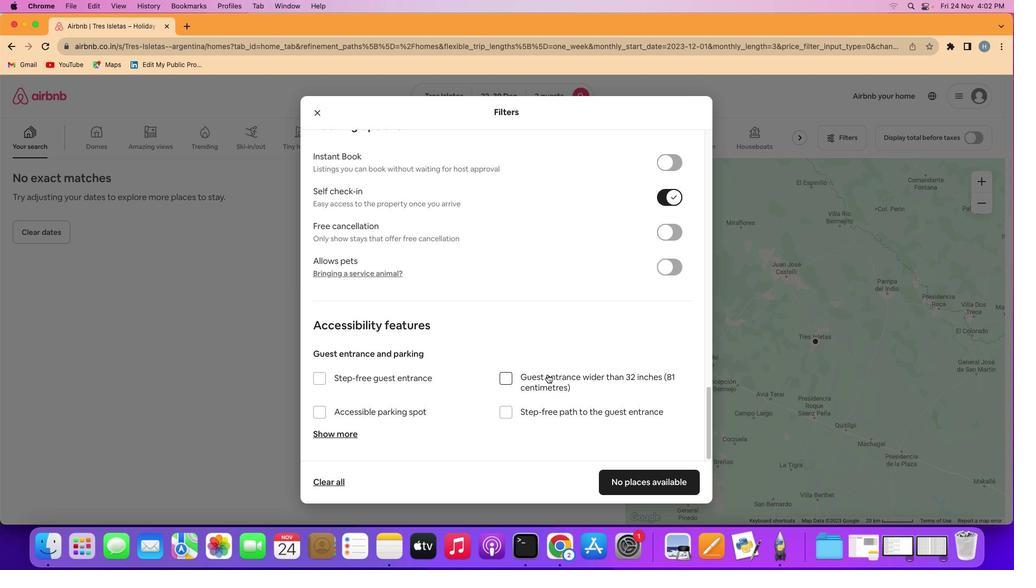 
Action: Mouse moved to (547, 374)
Screenshot: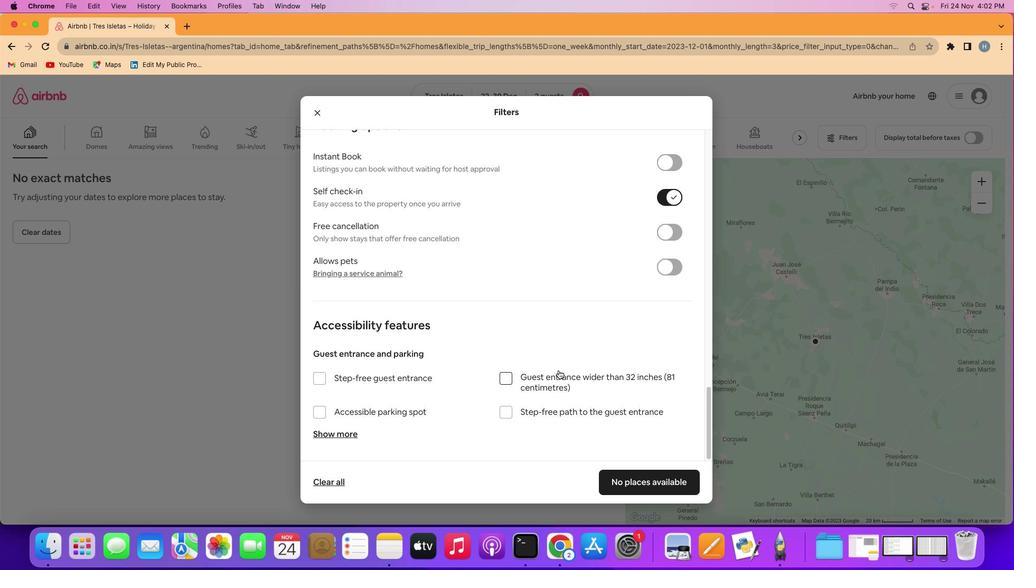 
Action: Mouse scrolled (547, 374) with delta (0, 0)
Screenshot: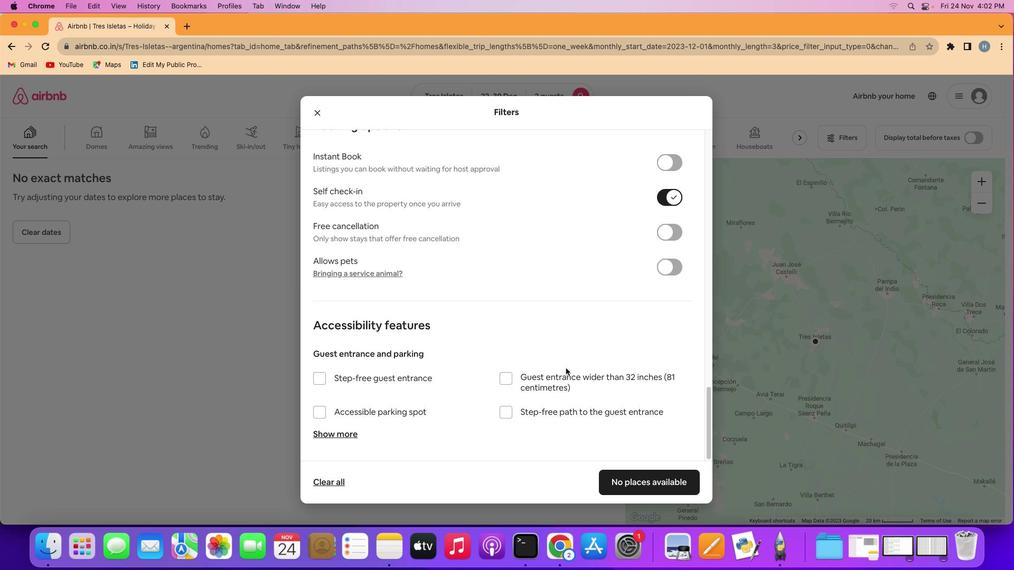 
Action: Mouse scrolled (547, 374) with delta (0, 0)
Screenshot: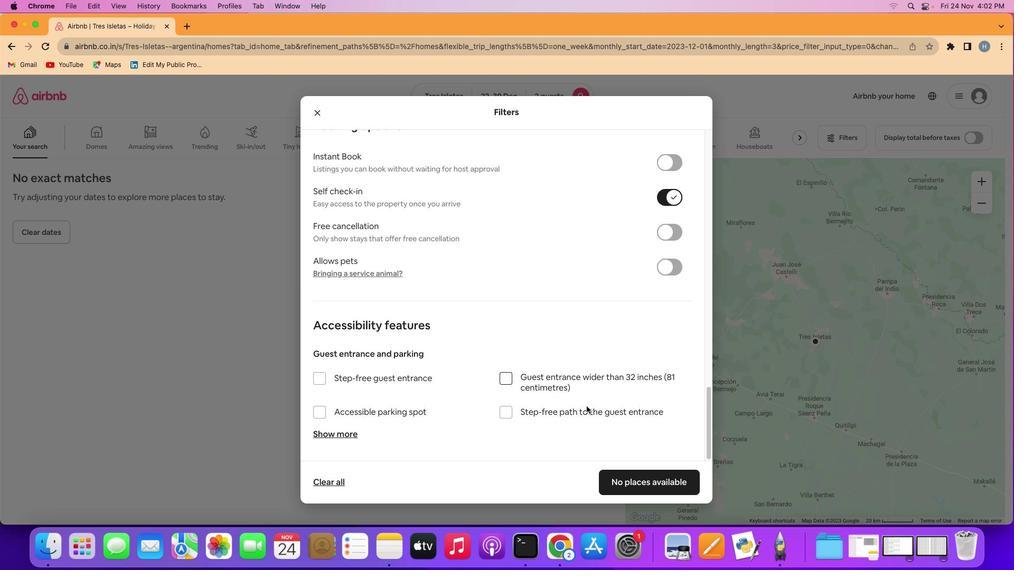 
Action: Mouse moved to (548, 374)
Screenshot: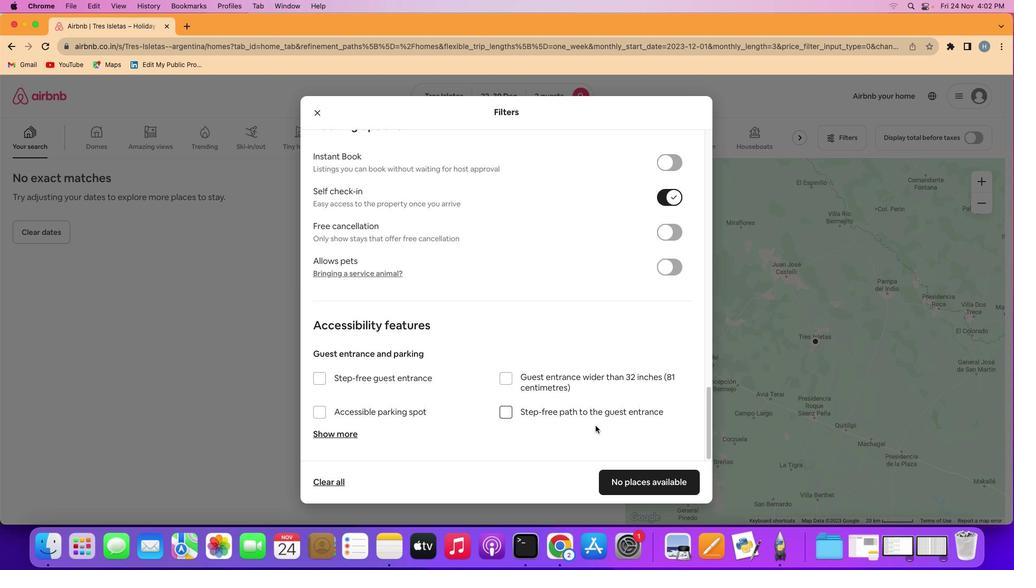 
Action: Mouse scrolled (548, 374) with delta (0, -1)
Screenshot: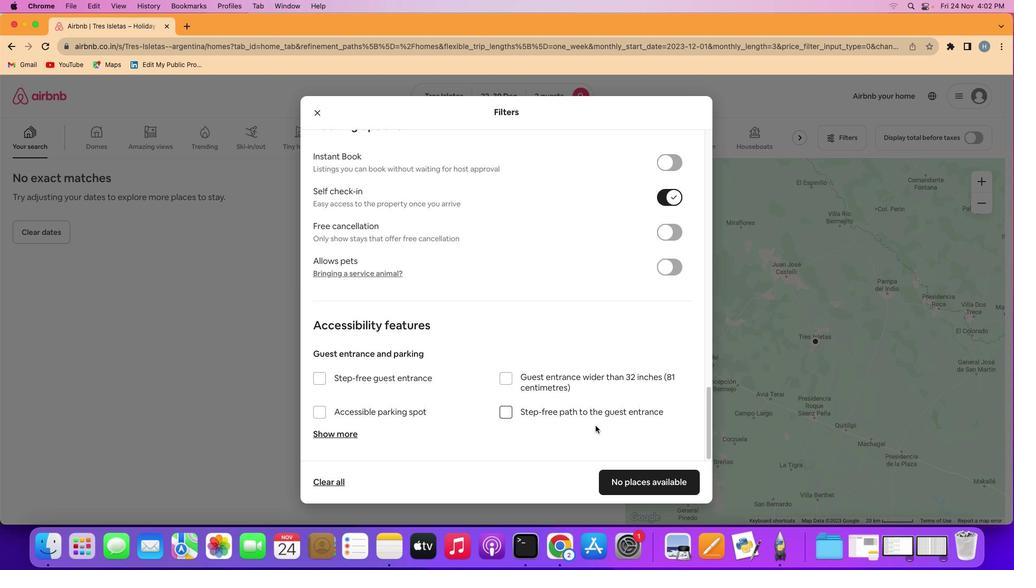 
Action: Mouse moved to (639, 480)
Screenshot: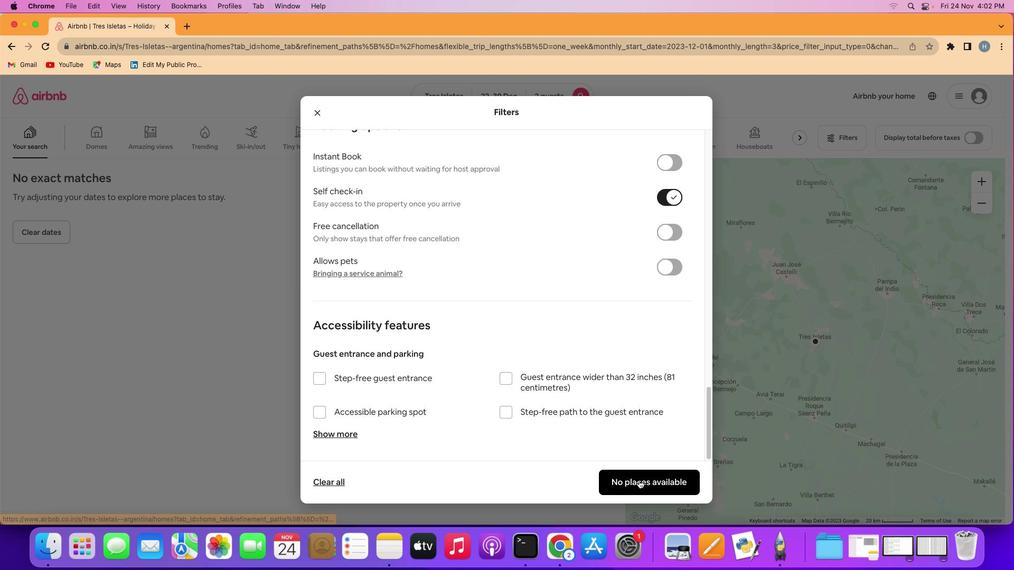 
Action: Mouse pressed left at (639, 480)
Screenshot: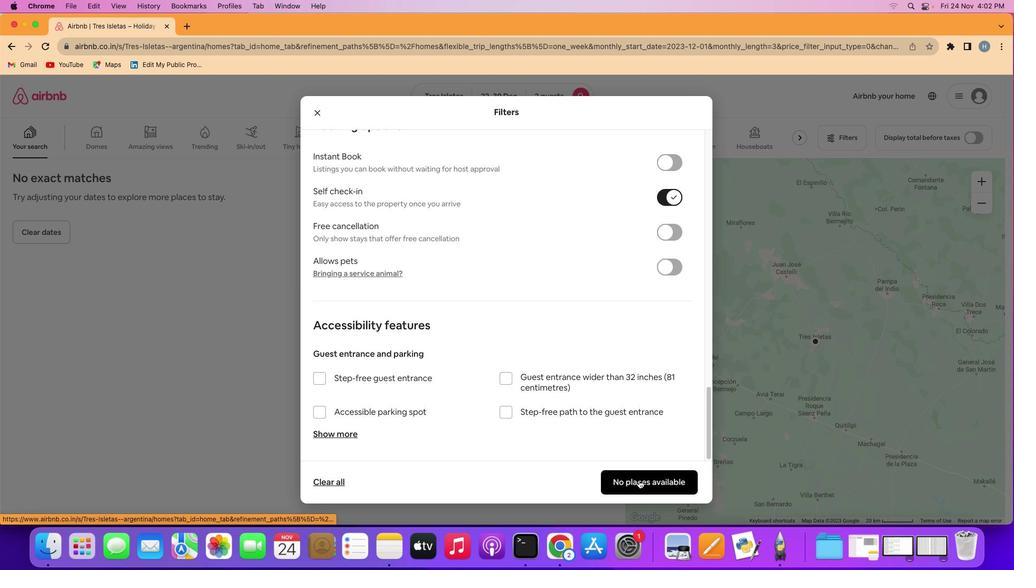 
Action: Mouse moved to (431, 384)
Screenshot: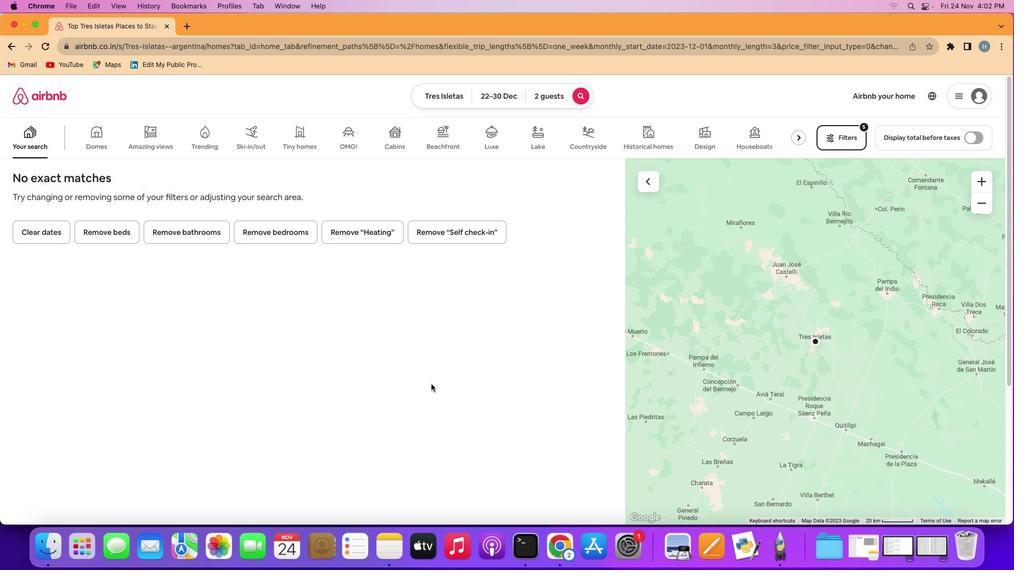 
